 Task: Start in the project ArcticForge the sprint 'Speedy Gonzales', with a duration of 3 weeks. Start in the project ArcticForge the sprint 'Speedy Gonzales', with a duration of 2 weeks. Start in the project ArcticForge the sprint 'Speedy Gonzales', with a duration of 1 week
Action: Mouse moved to (245, 68)
Screenshot: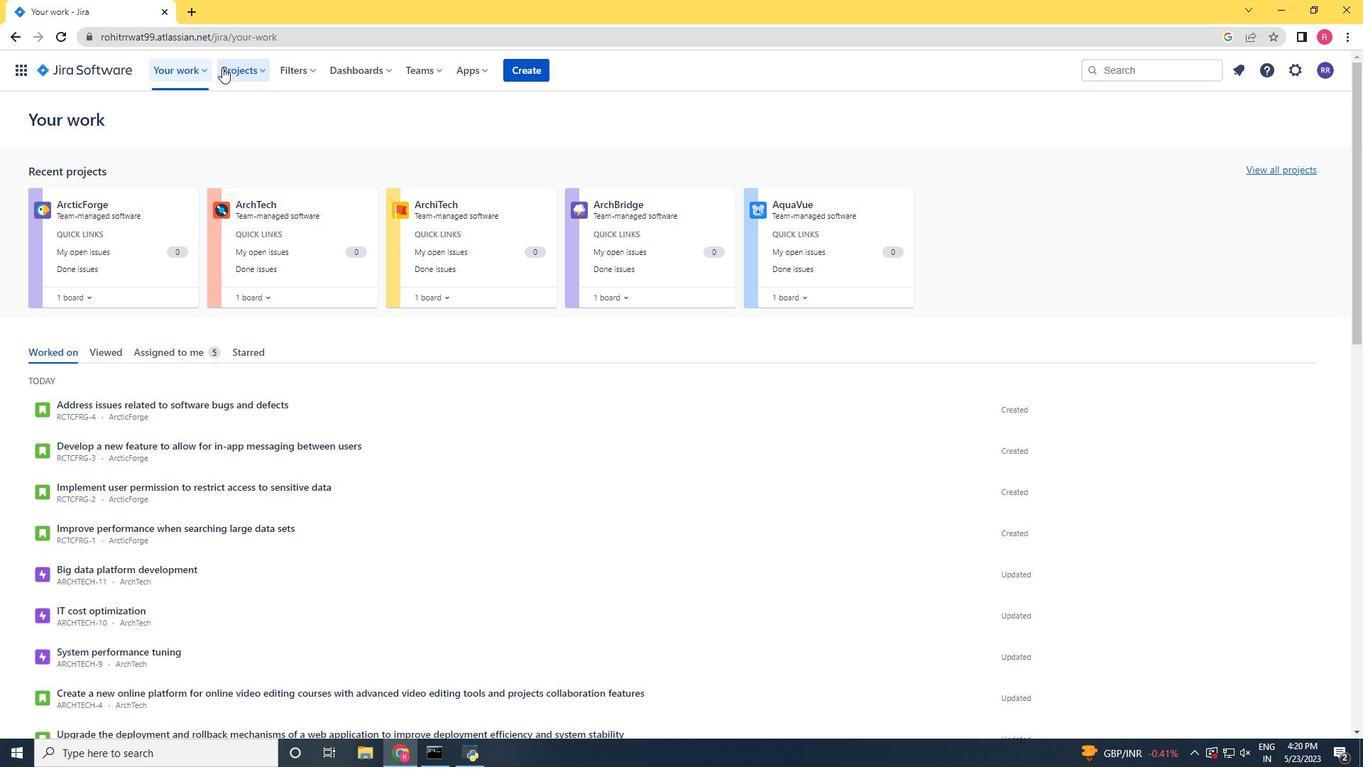 
Action: Mouse pressed left at (245, 68)
Screenshot: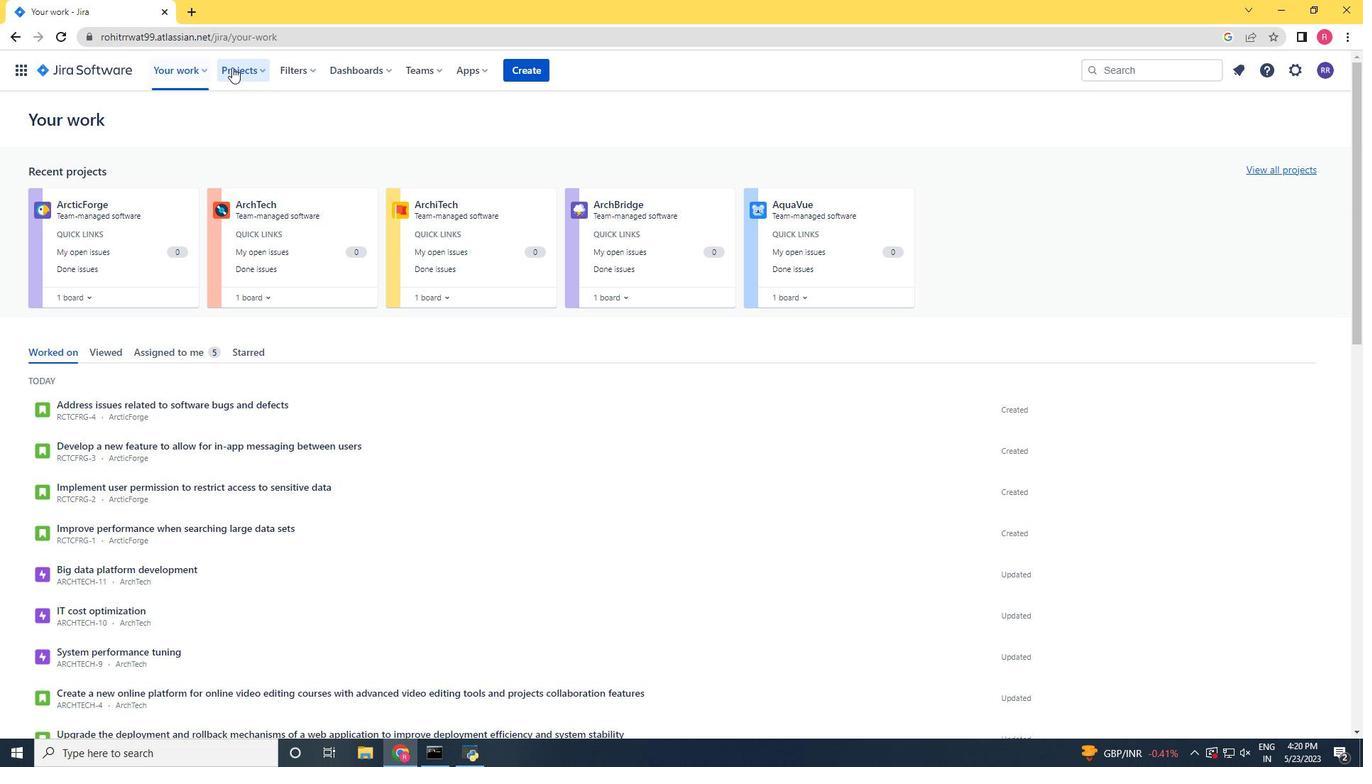 
Action: Mouse moved to (277, 130)
Screenshot: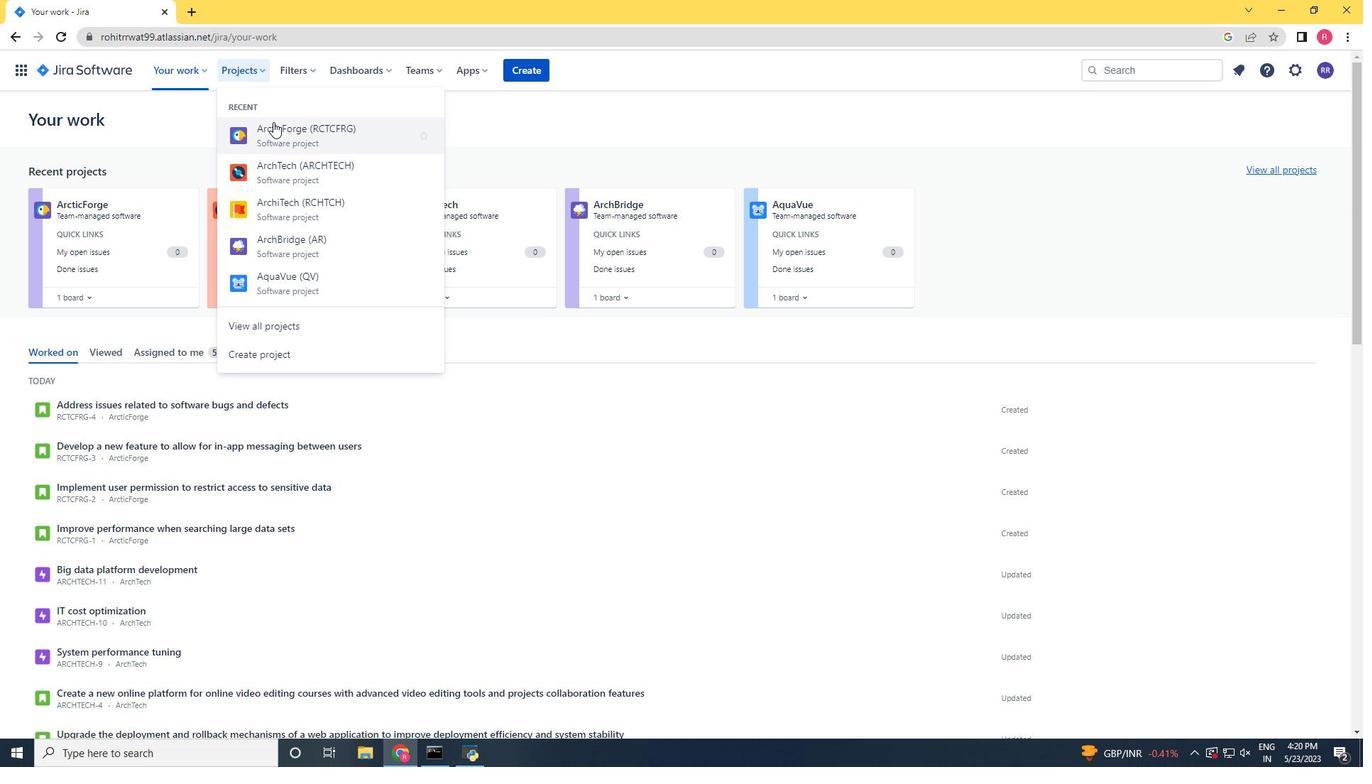 
Action: Mouse pressed left at (277, 130)
Screenshot: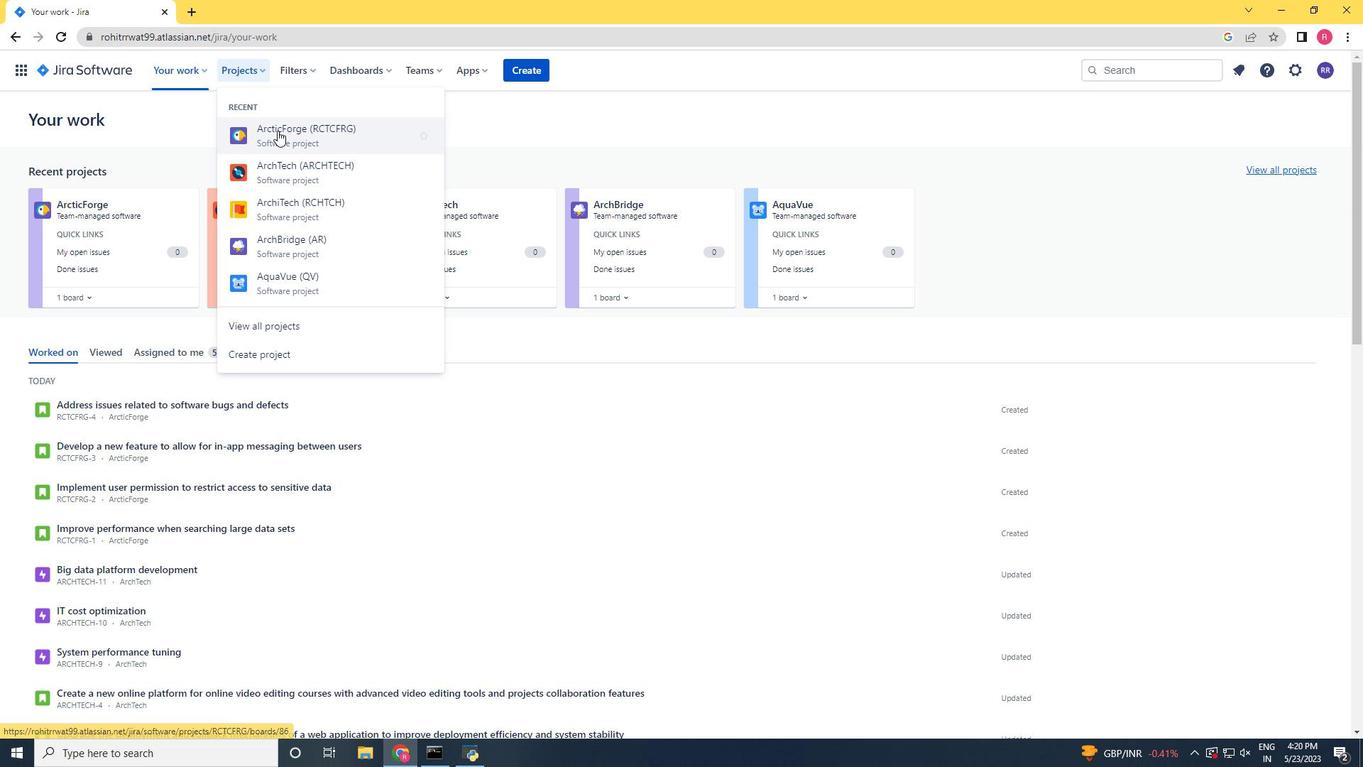 
Action: Mouse moved to (46, 208)
Screenshot: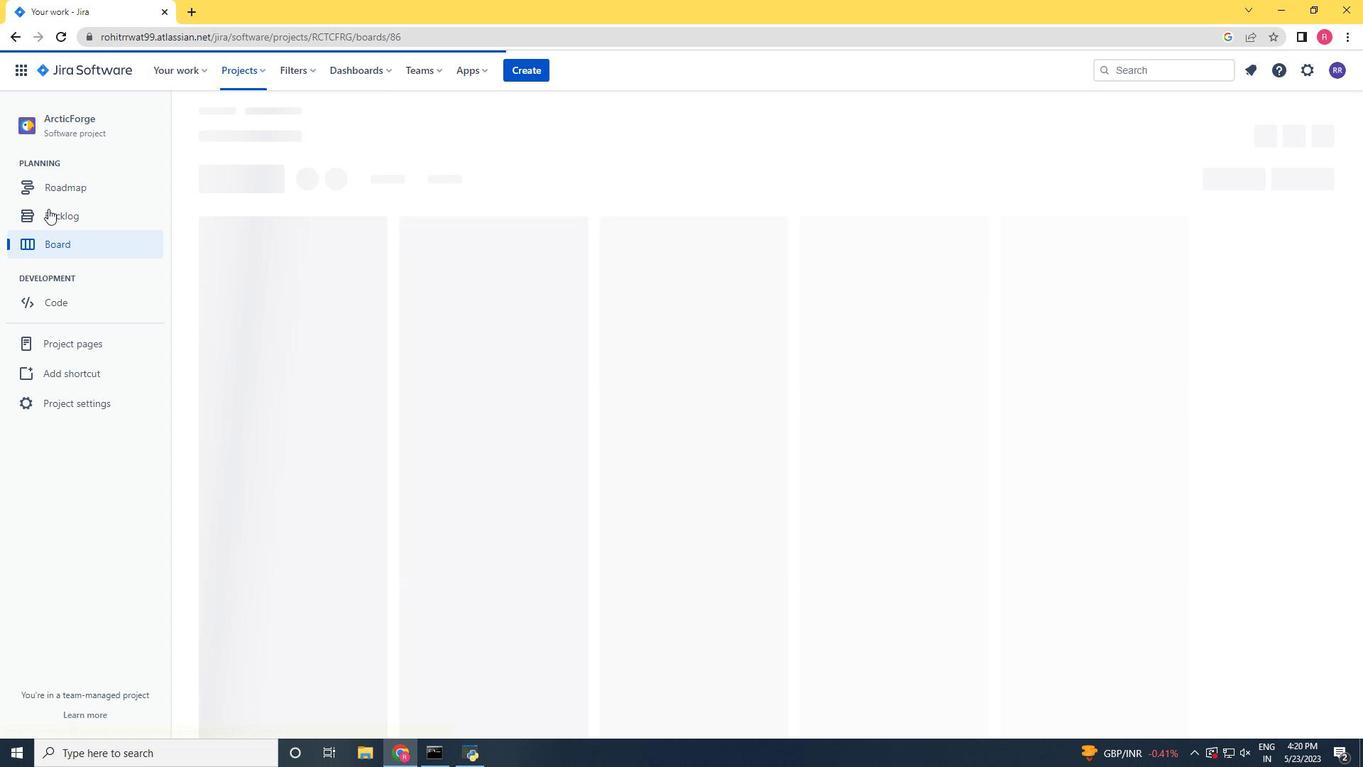 
Action: Mouse pressed left at (46, 208)
Screenshot: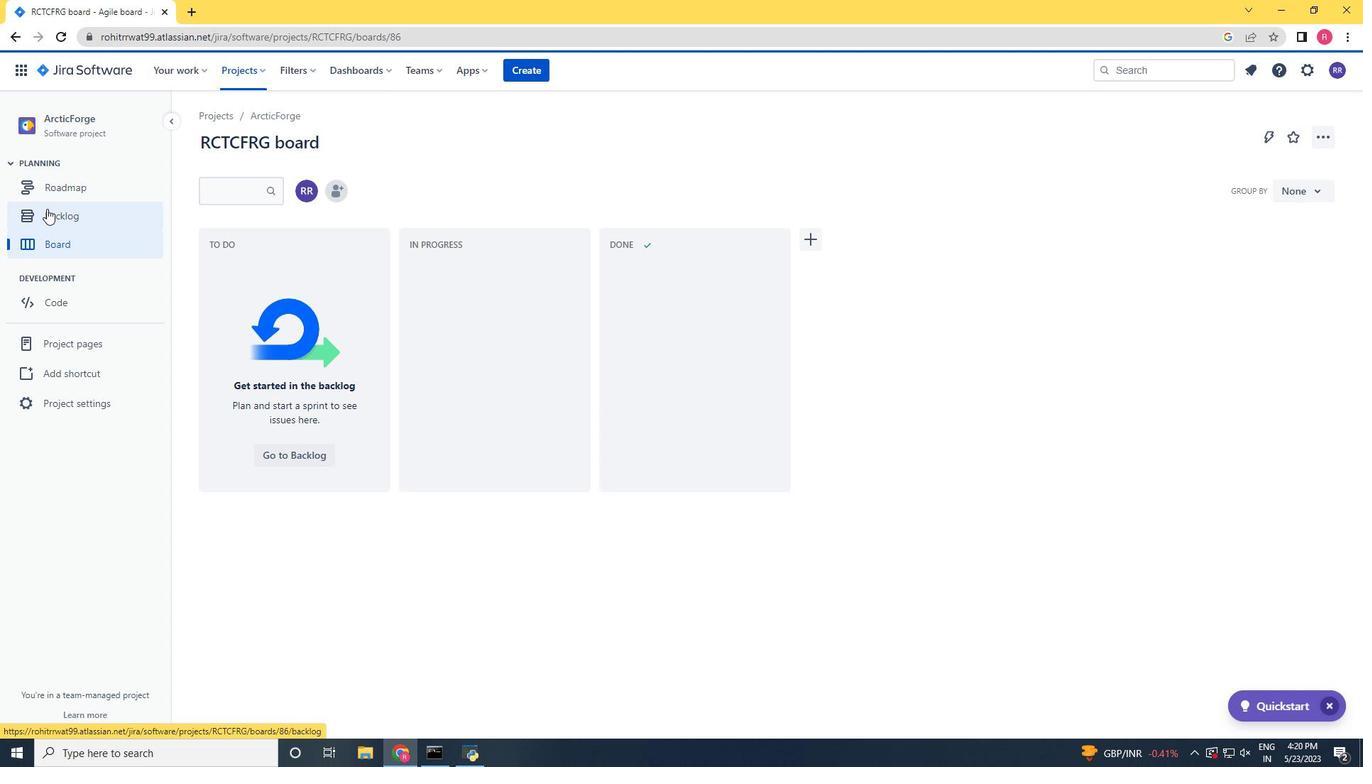 
Action: Mouse moved to (1260, 221)
Screenshot: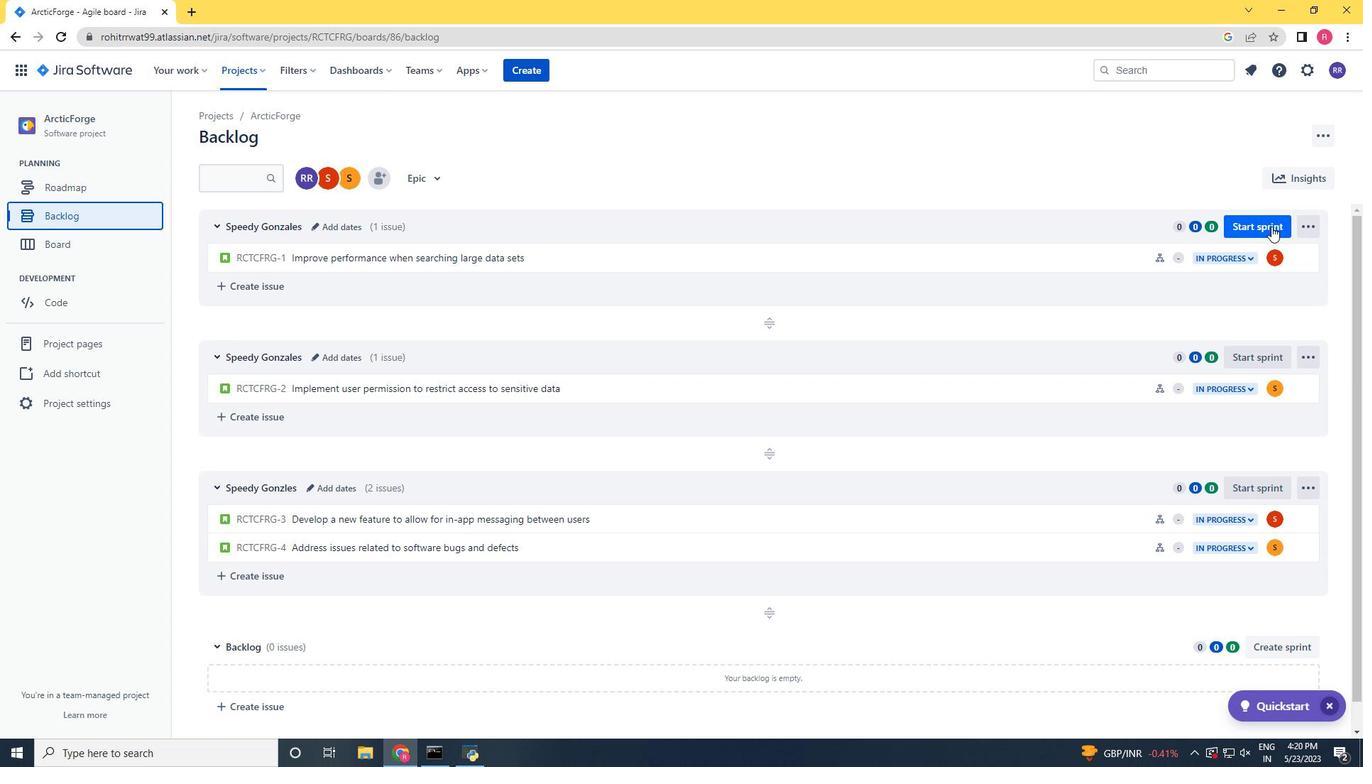 
Action: Mouse pressed left at (1260, 221)
Screenshot: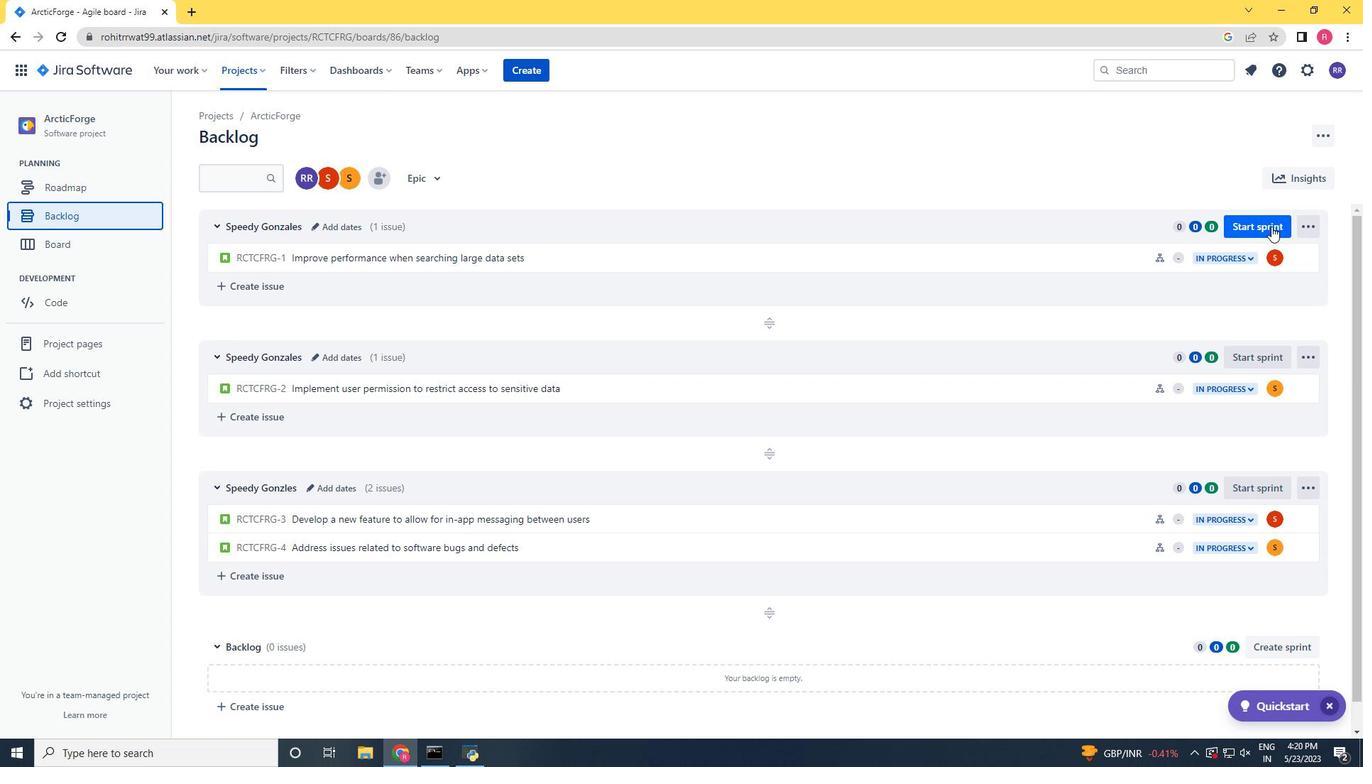 
Action: Mouse moved to (588, 240)
Screenshot: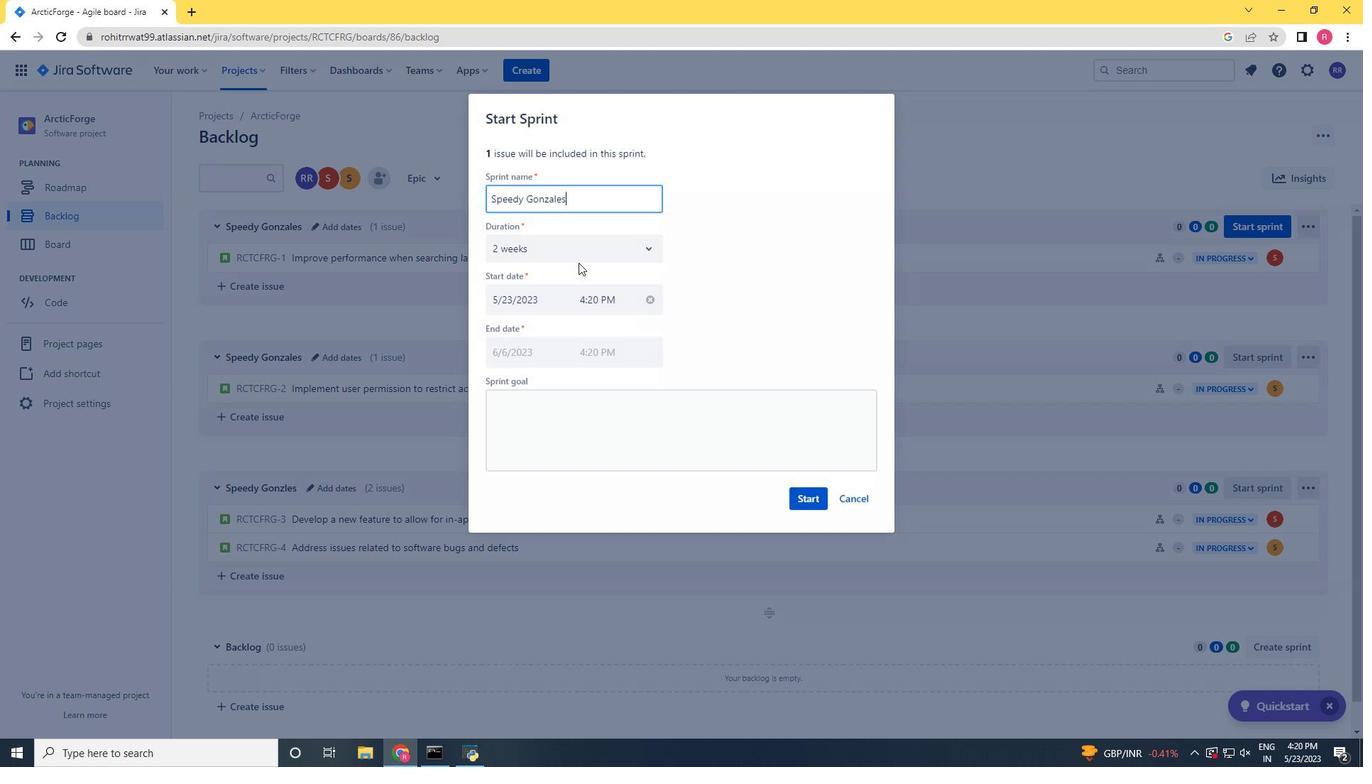 
Action: Mouse pressed left at (588, 240)
Screenshot: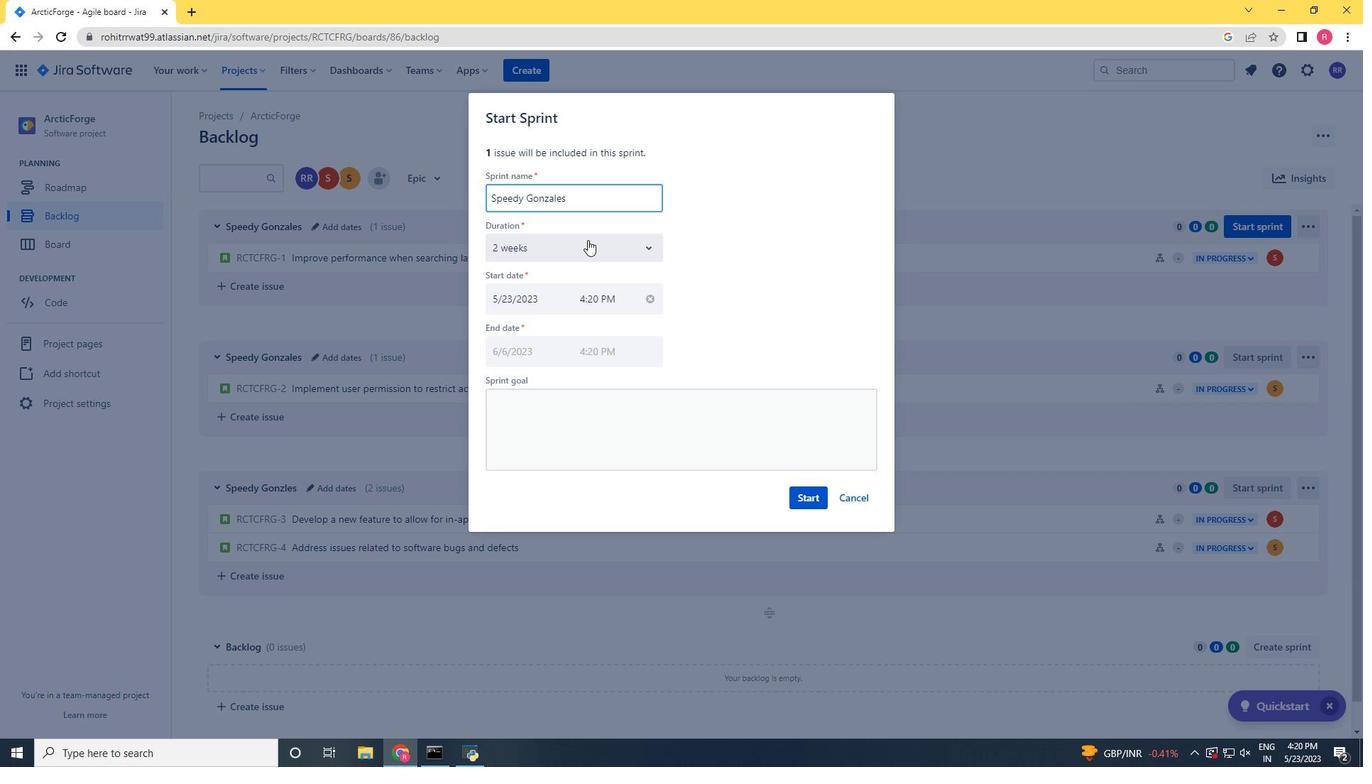 
Action: Mouse moved to (549, 329)
Screenshot: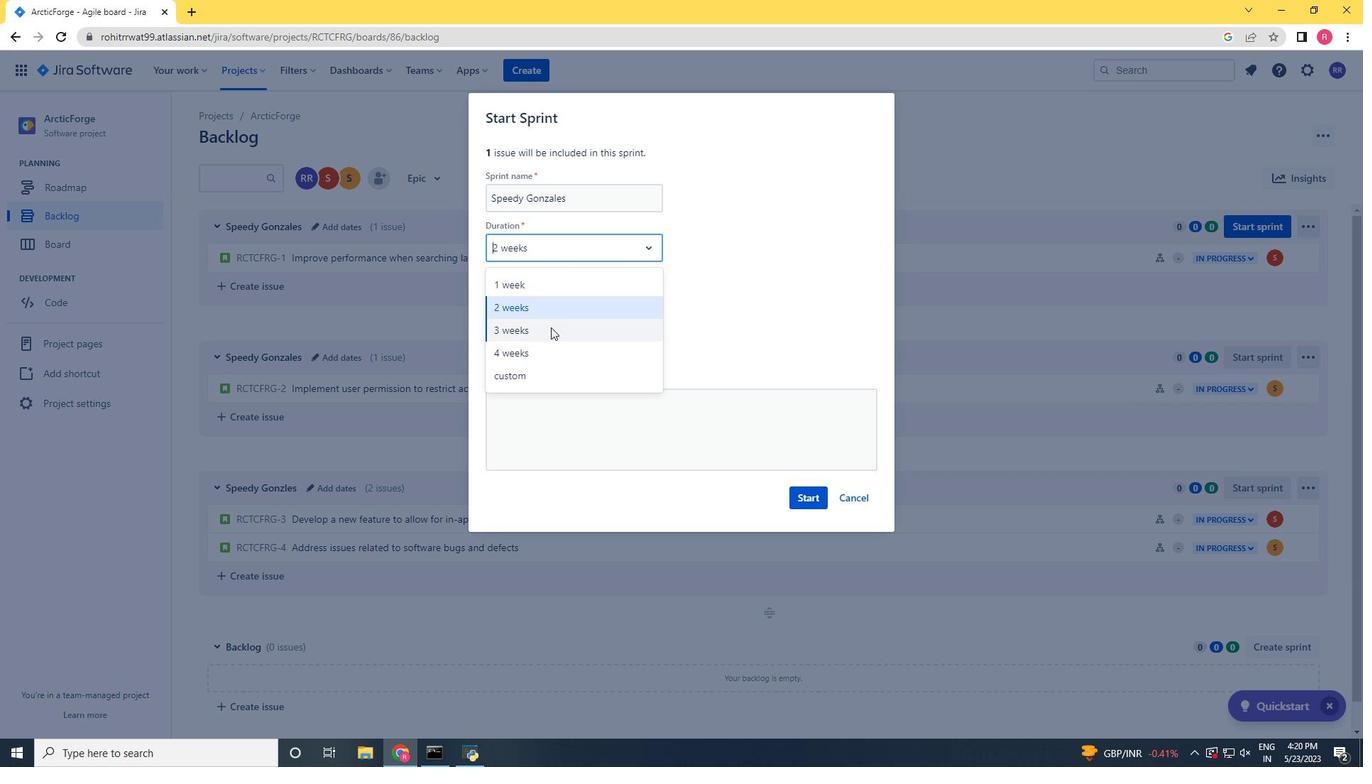 
Action: Mouse pressed left at (549, 329)
Screenshot: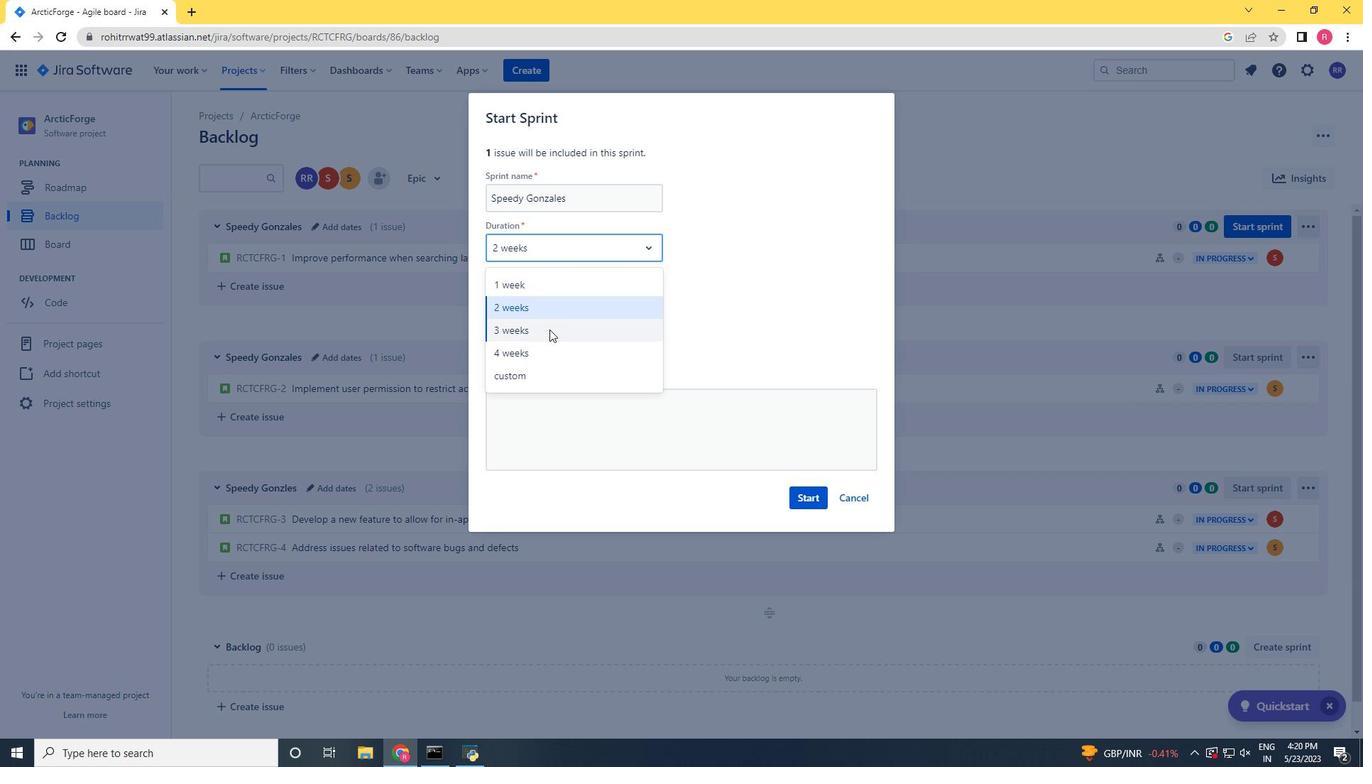 
Action: Mouse moved to (815, 493)
Screenshot: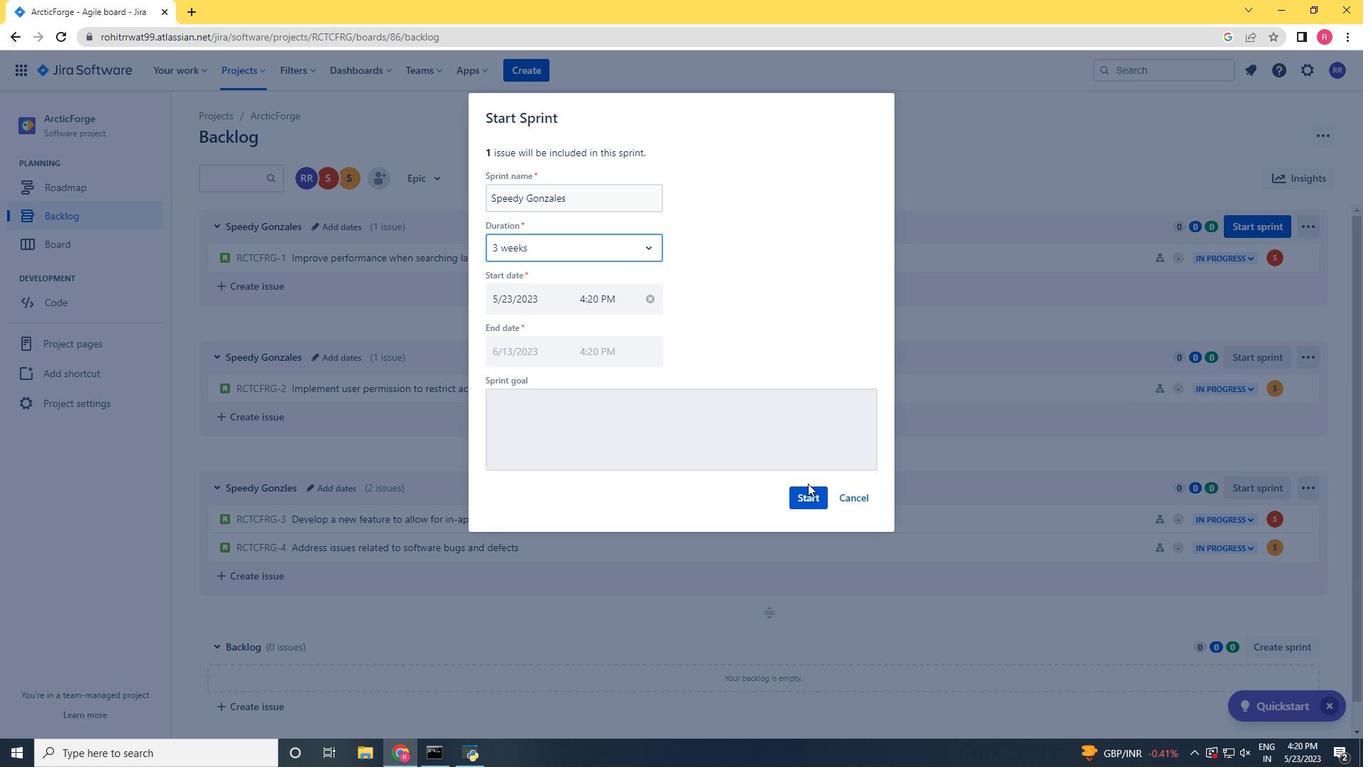 
Action: Mouse pressed left at (815, 493)
Screenshot: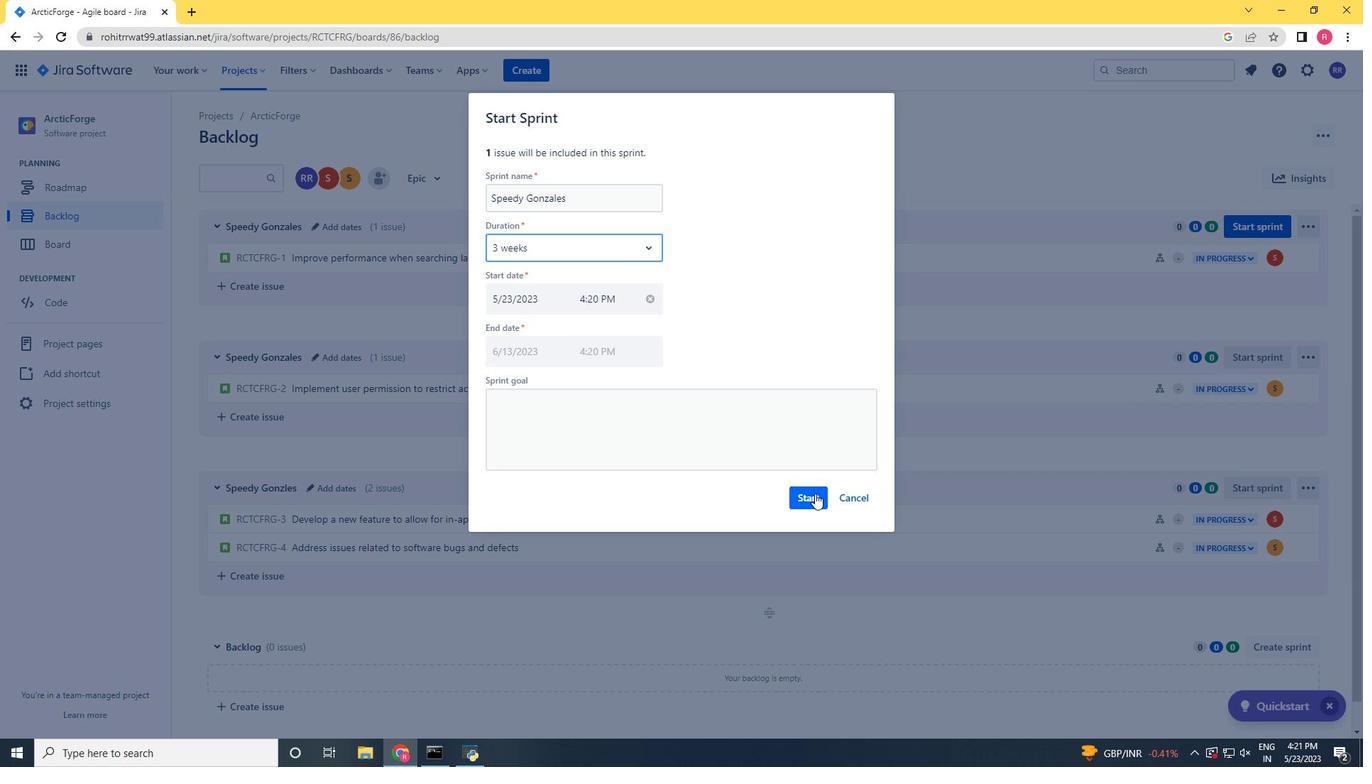 
Action: Mouse moved to (84, 214)
Screenshot: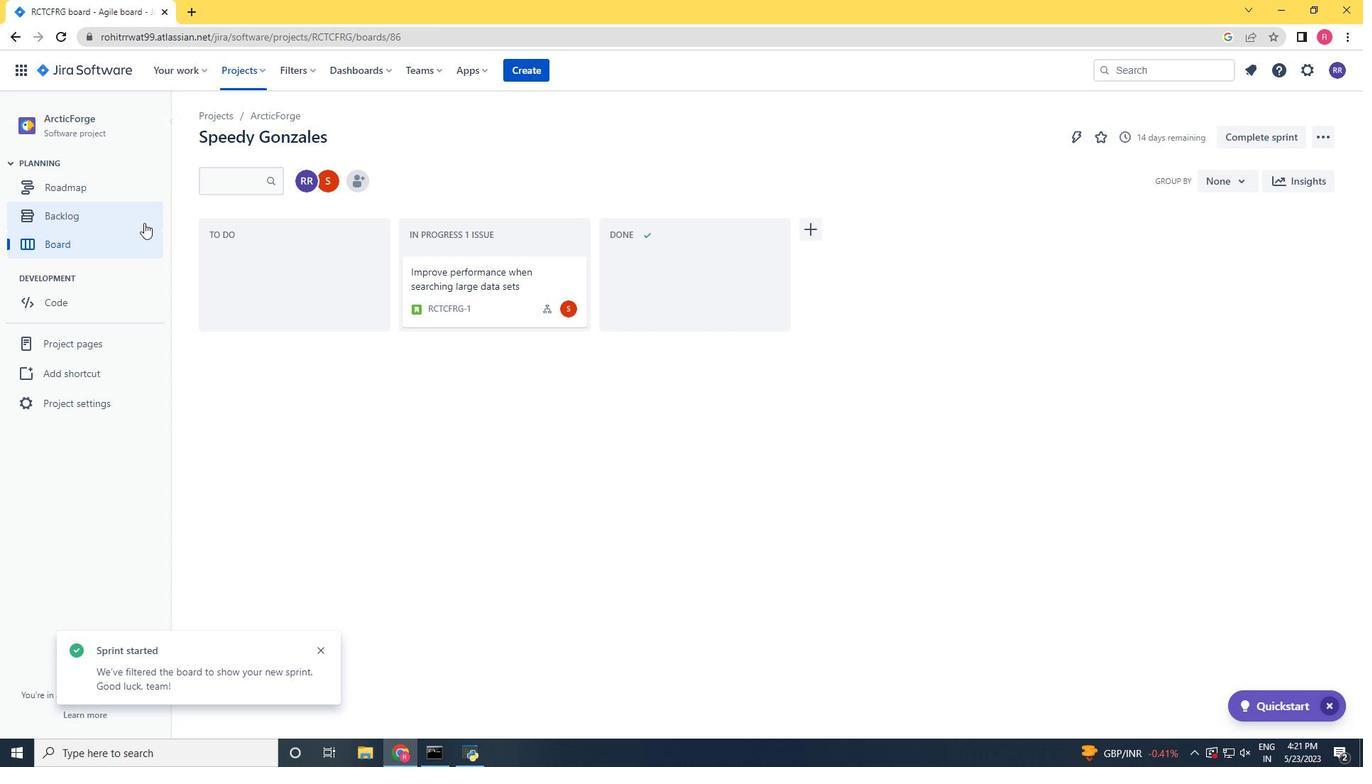 
Action: Mouse pressed left at (84, 214)
Screenshot: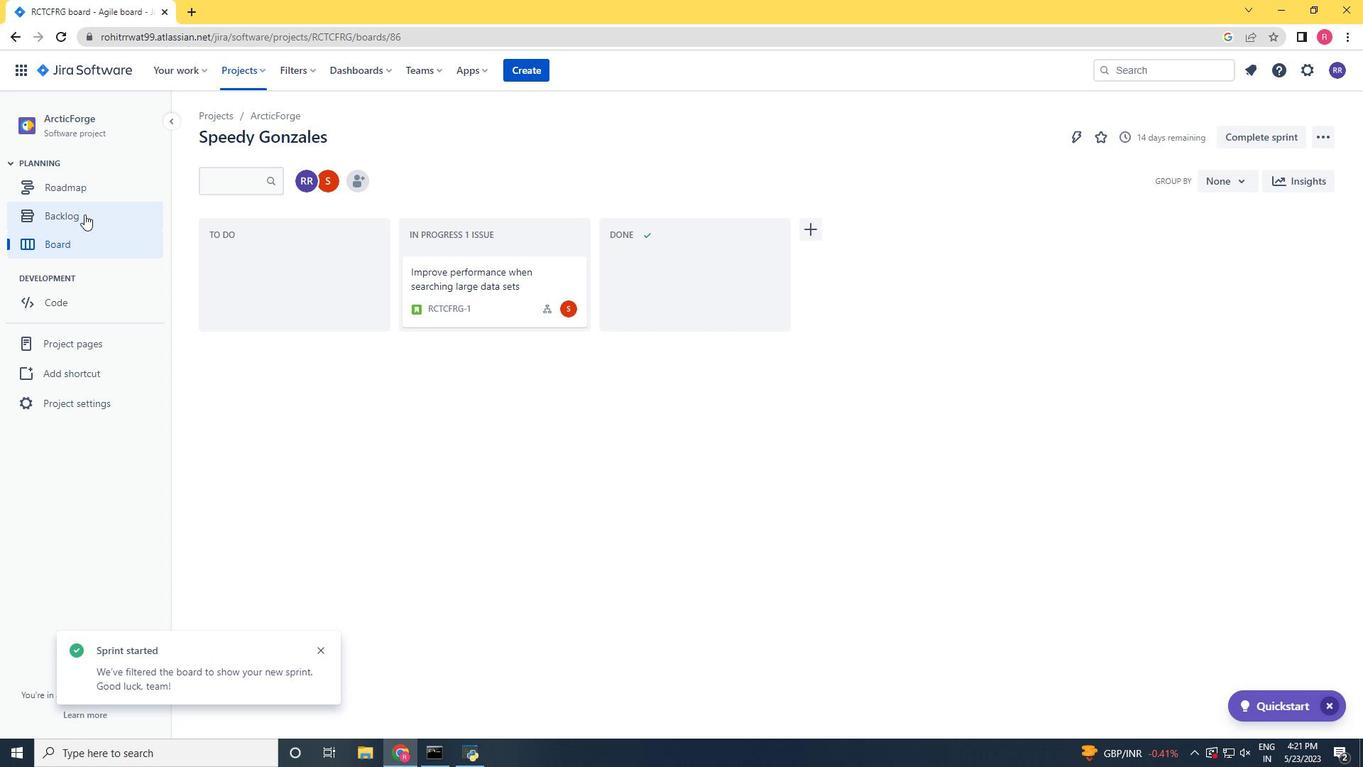 
Action: Mouse moved to (1238, 348)
Screenshot: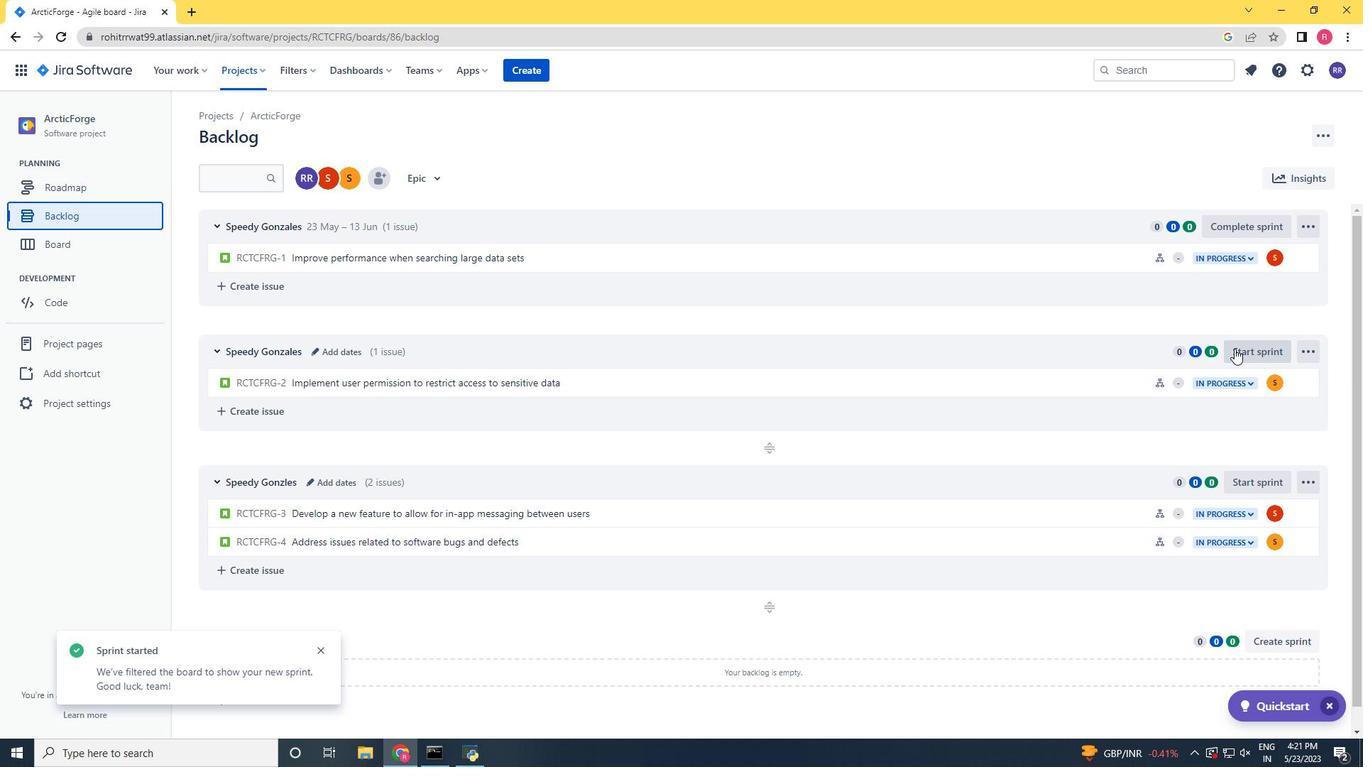 
Action: Mouse pressed left at (1238, 348)
Screenshot: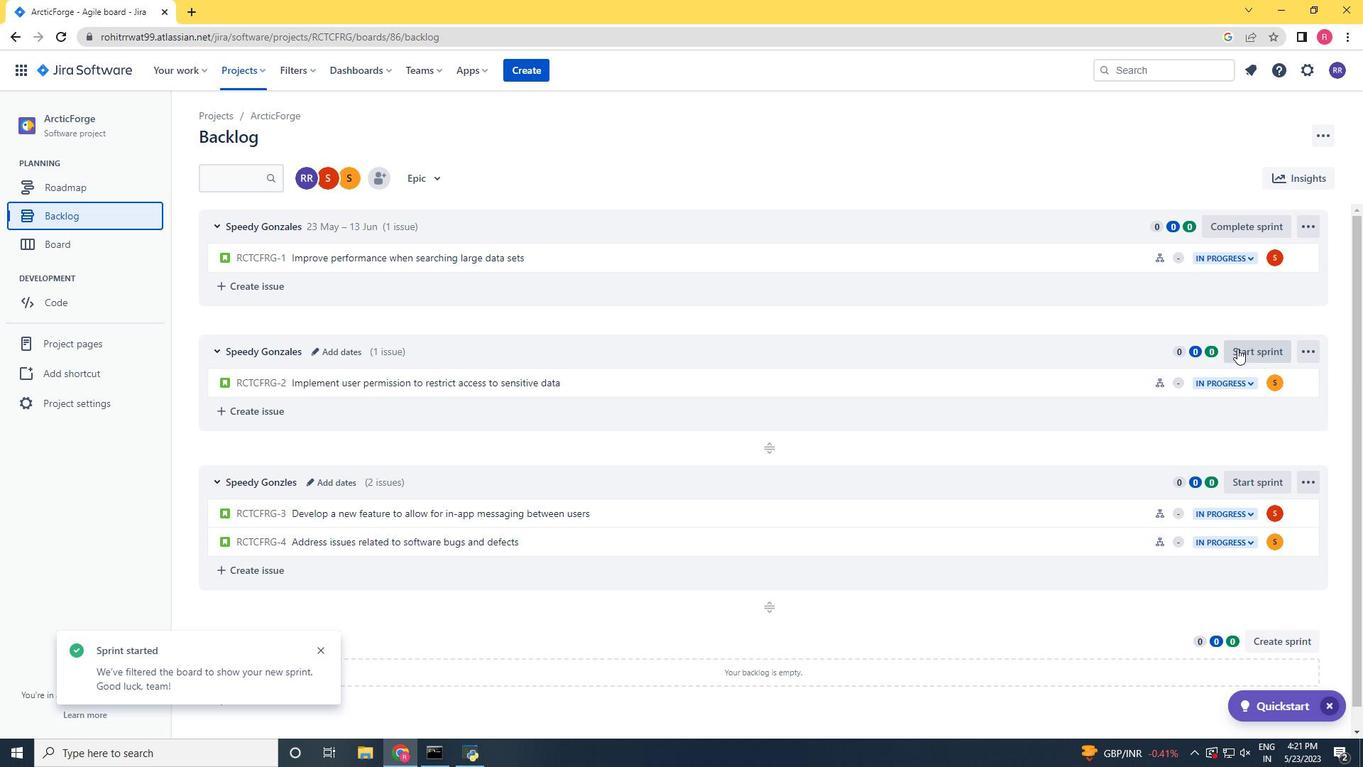 
Action: Mouse moved to (571, 242)
Screenshot: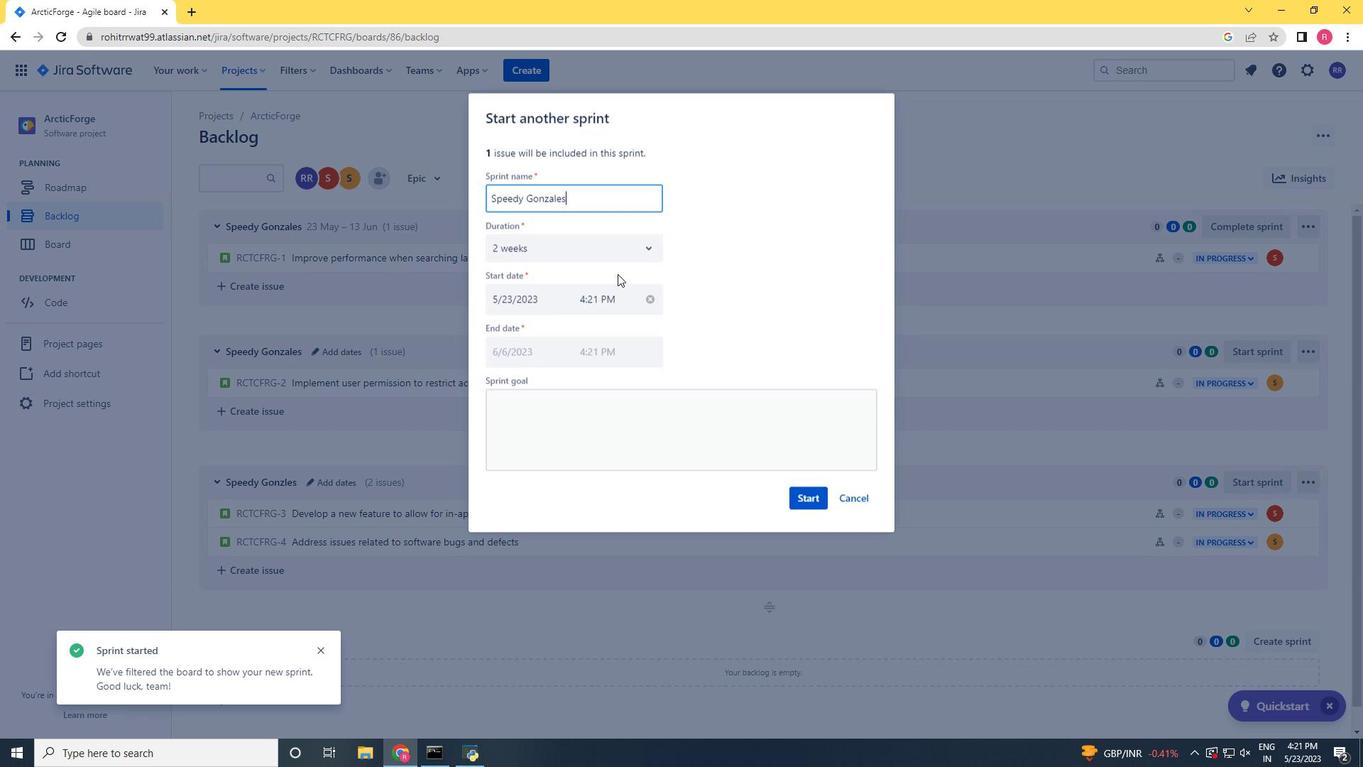 
Action: Mouse pressed left at (571, 242)
Screenshot: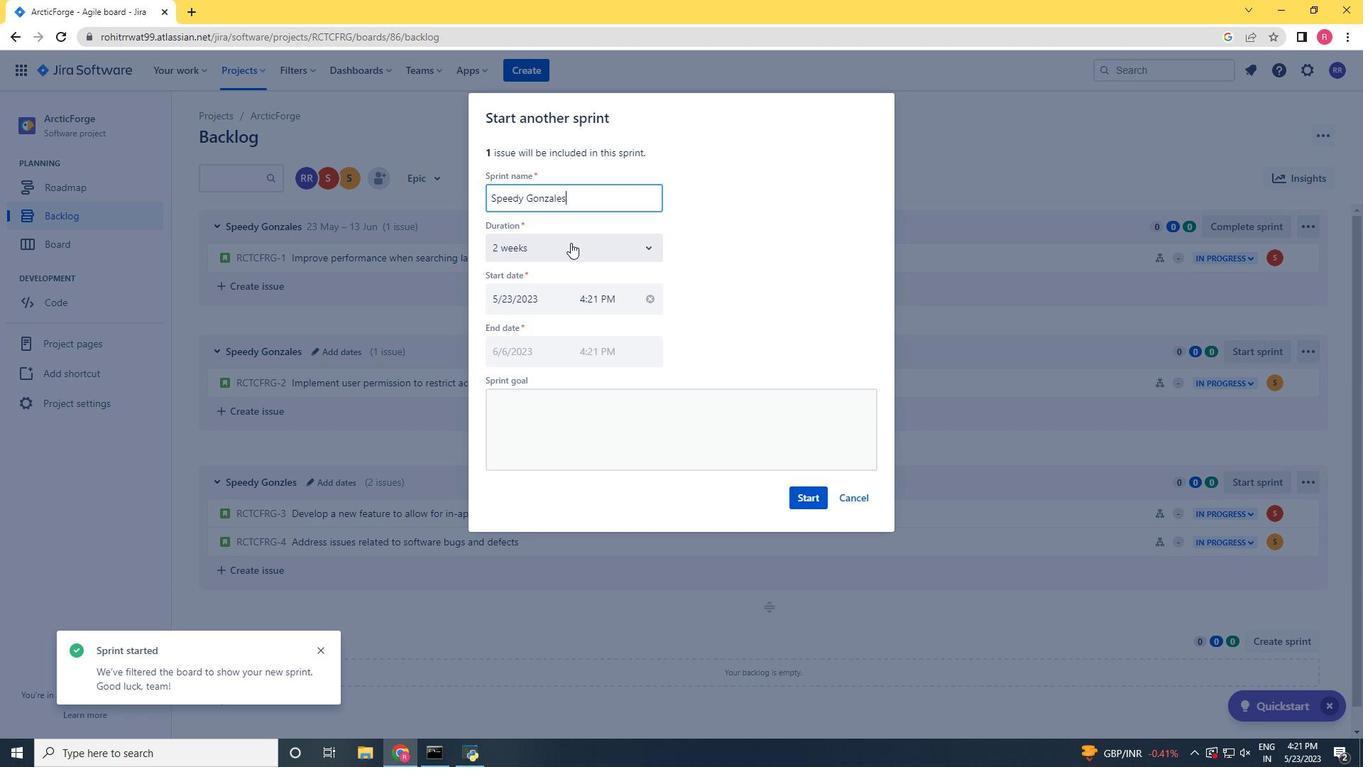 
Action: Mouse moved to (564, 311)
Screenshot: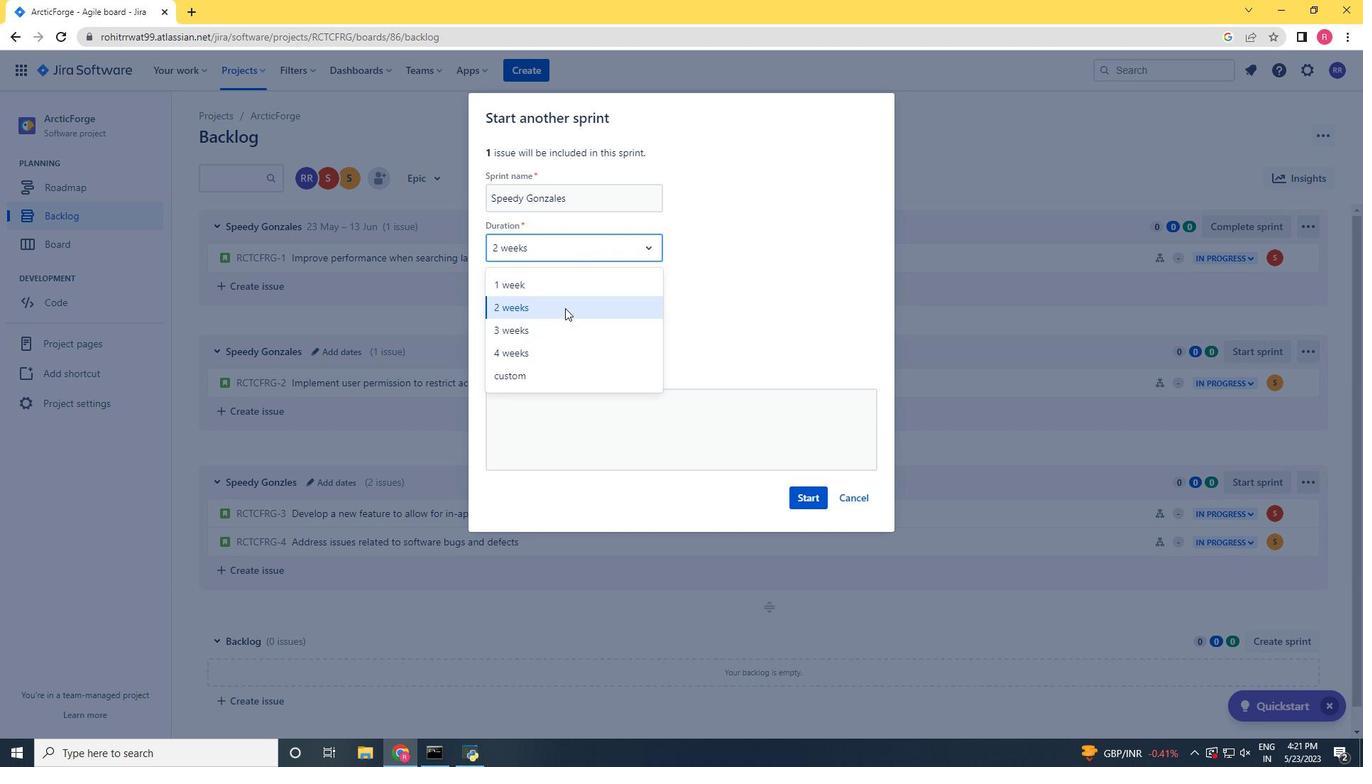 
Action: Mouse pressed left at (564, 311)
Screenshot: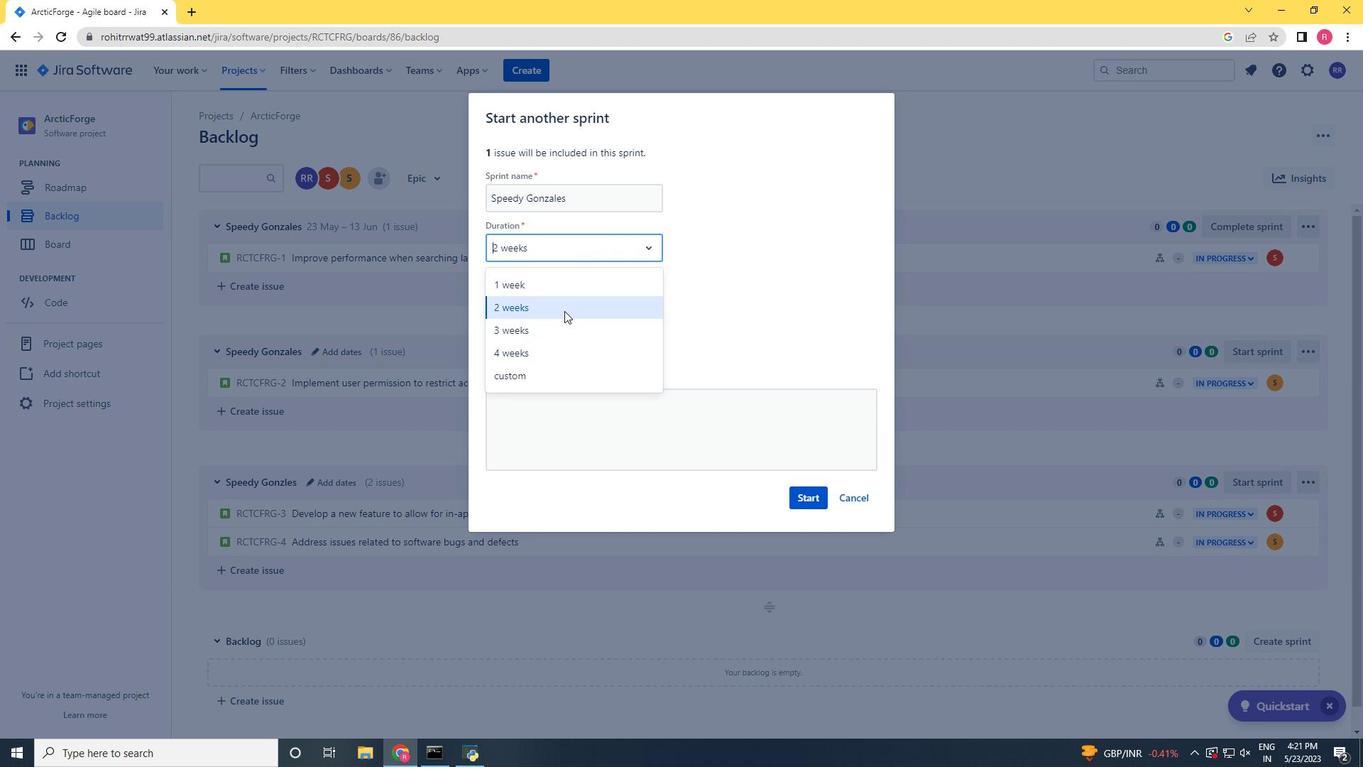 
Action: Mouse moved to (813, 496)
Screenshot: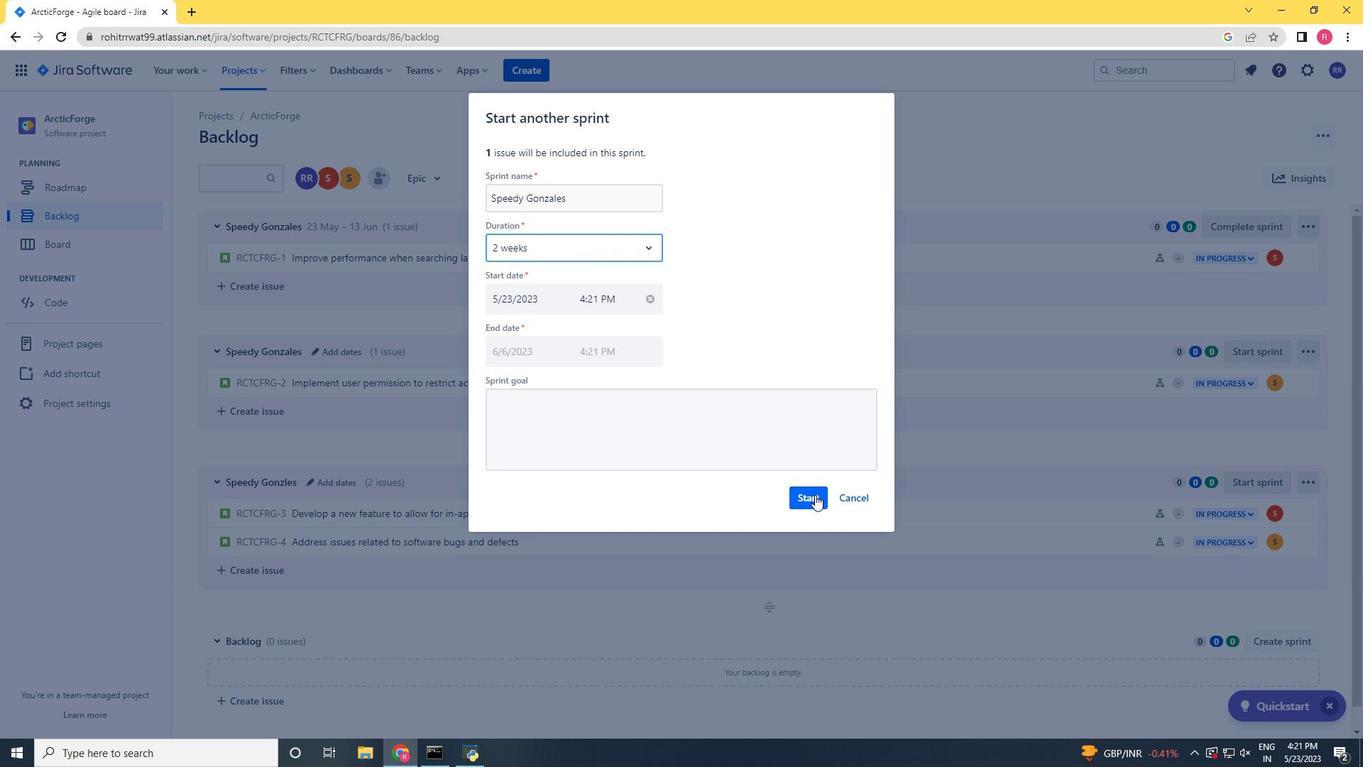 
Action: Mouse pressed left at (813, 496)
Screenshot: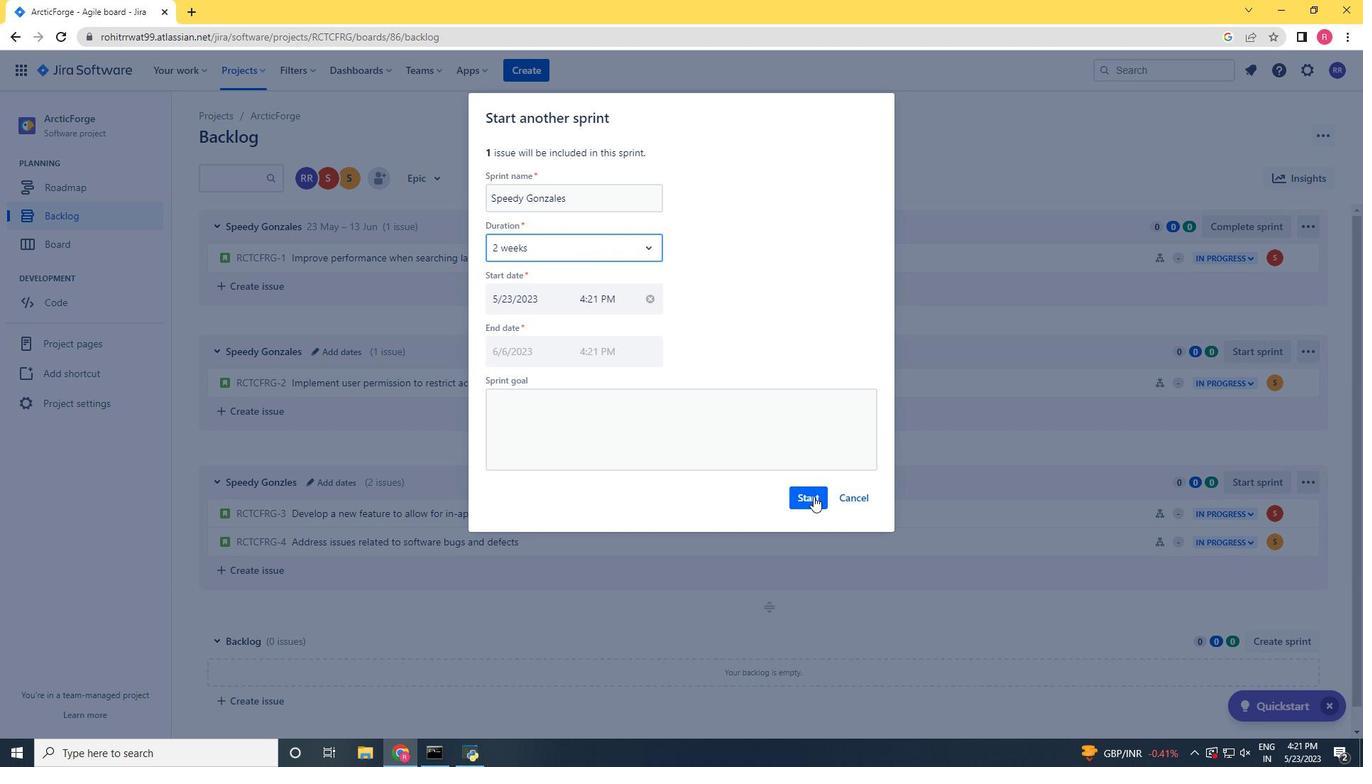 
Action: Mouse moved to (80, 221)
Screenshot: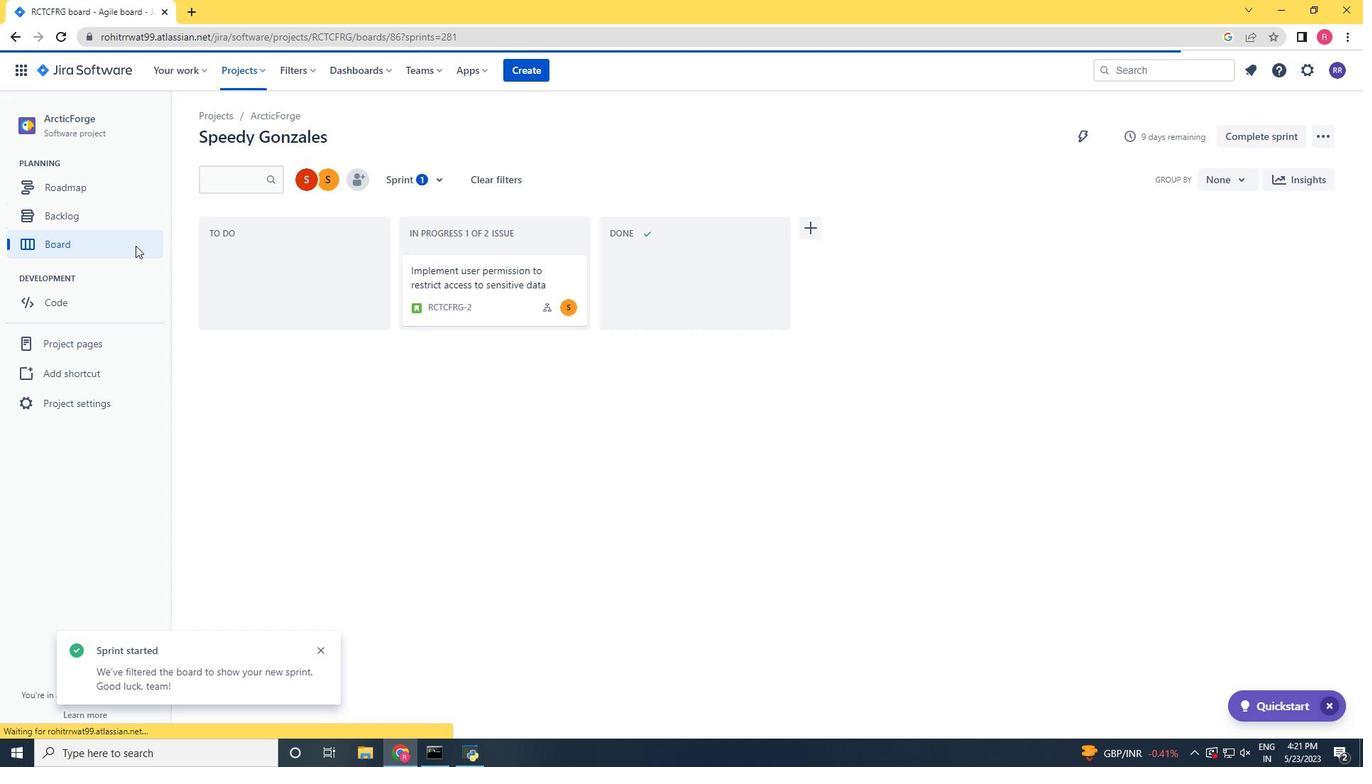 
Action: Mouse pressed left at (80, 221)
Screenshot: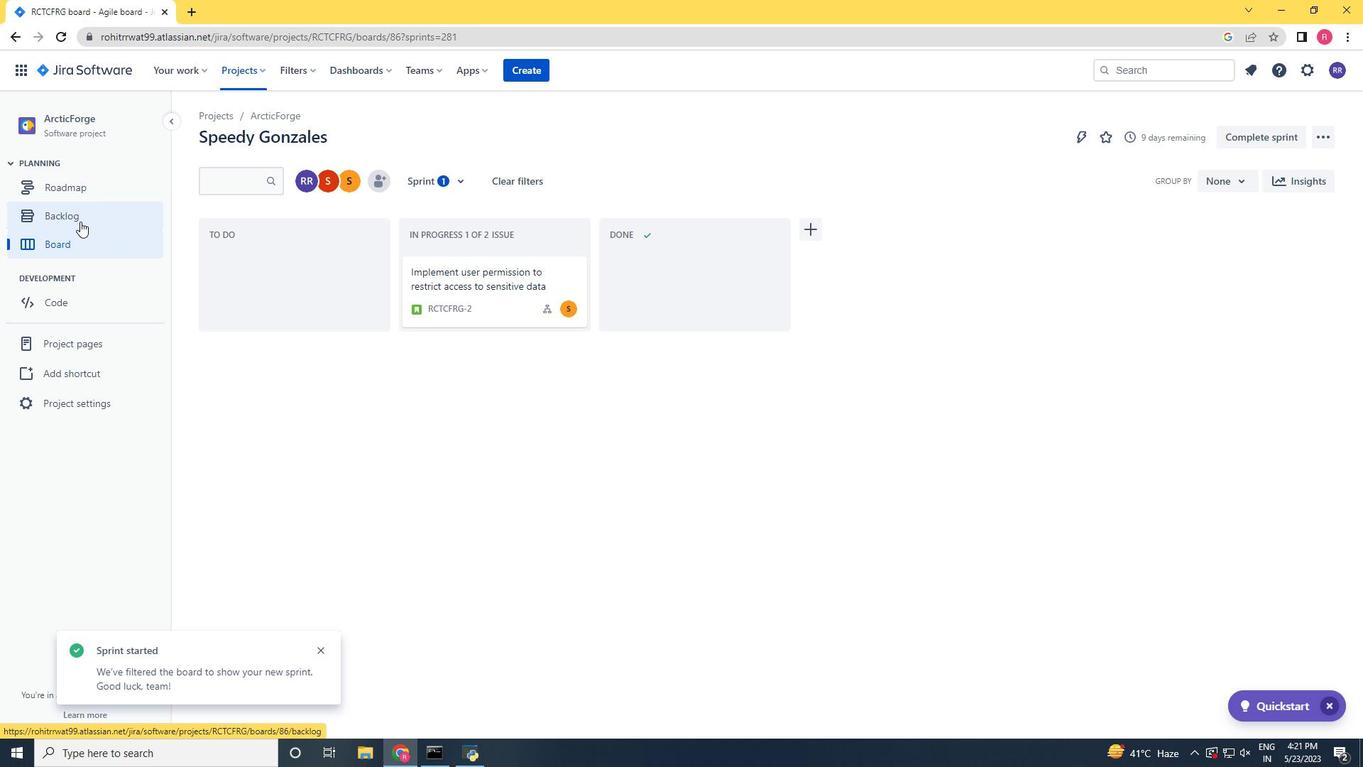 
Action: Mouse moved to (967, 401)
Screenshot: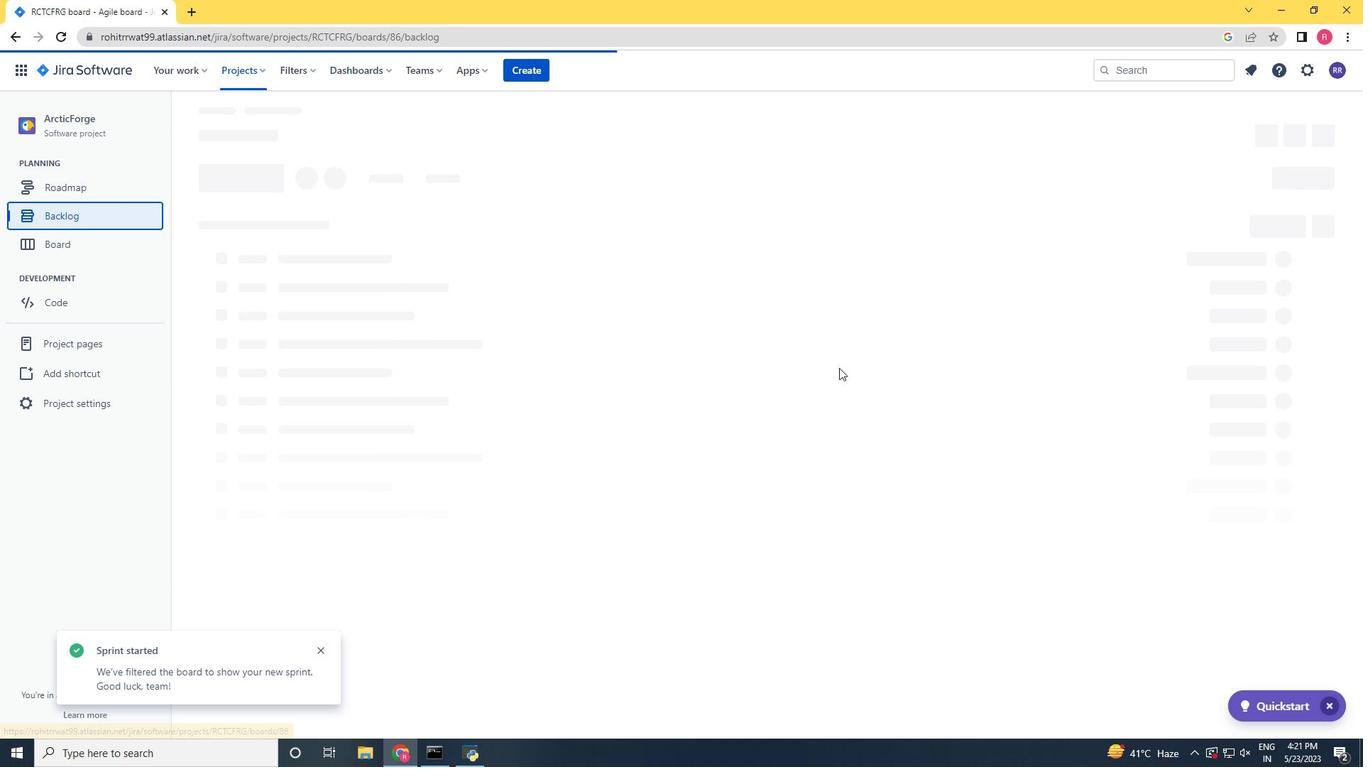 
Action: Mouse scrolled (967, 401) with delta (0, 0)
Screenshot: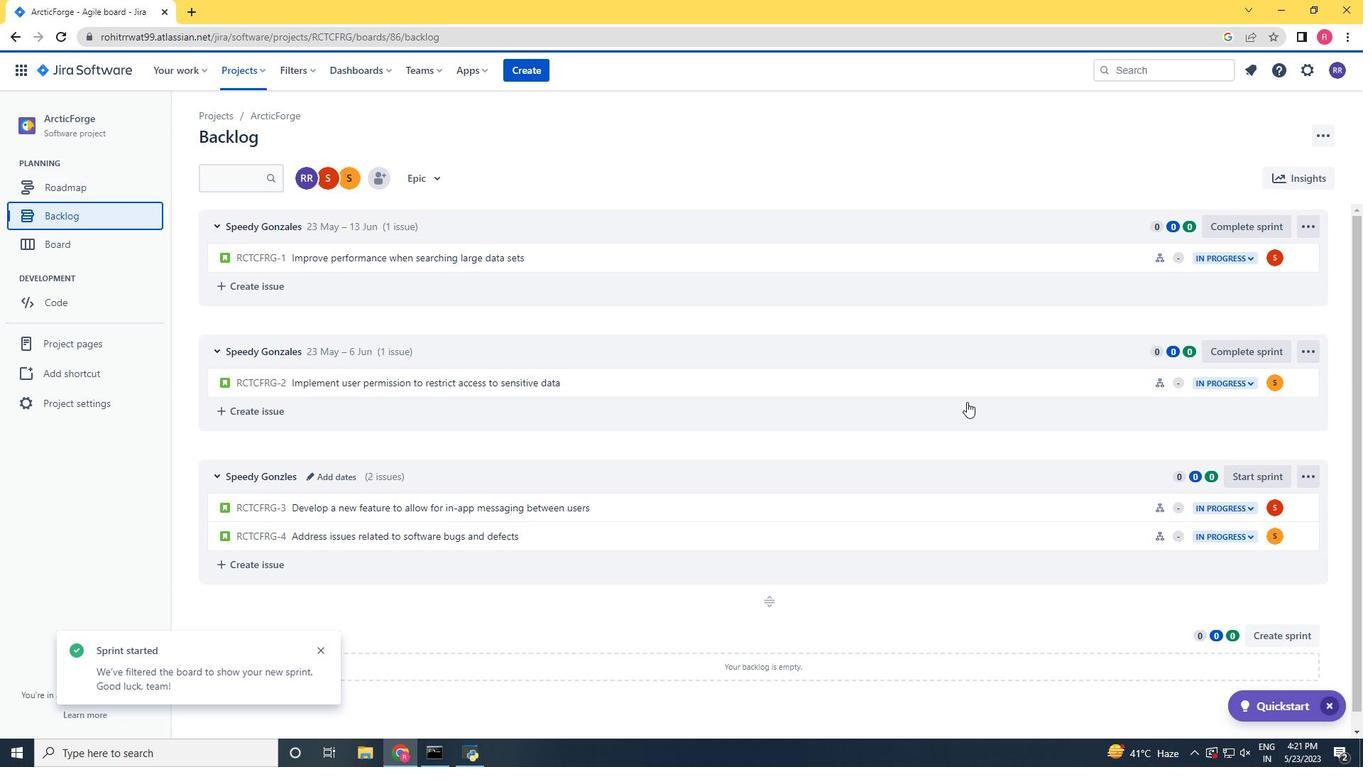
Action: Mouse scrolled (967, 401) with delta (0, 0)
Screenshot: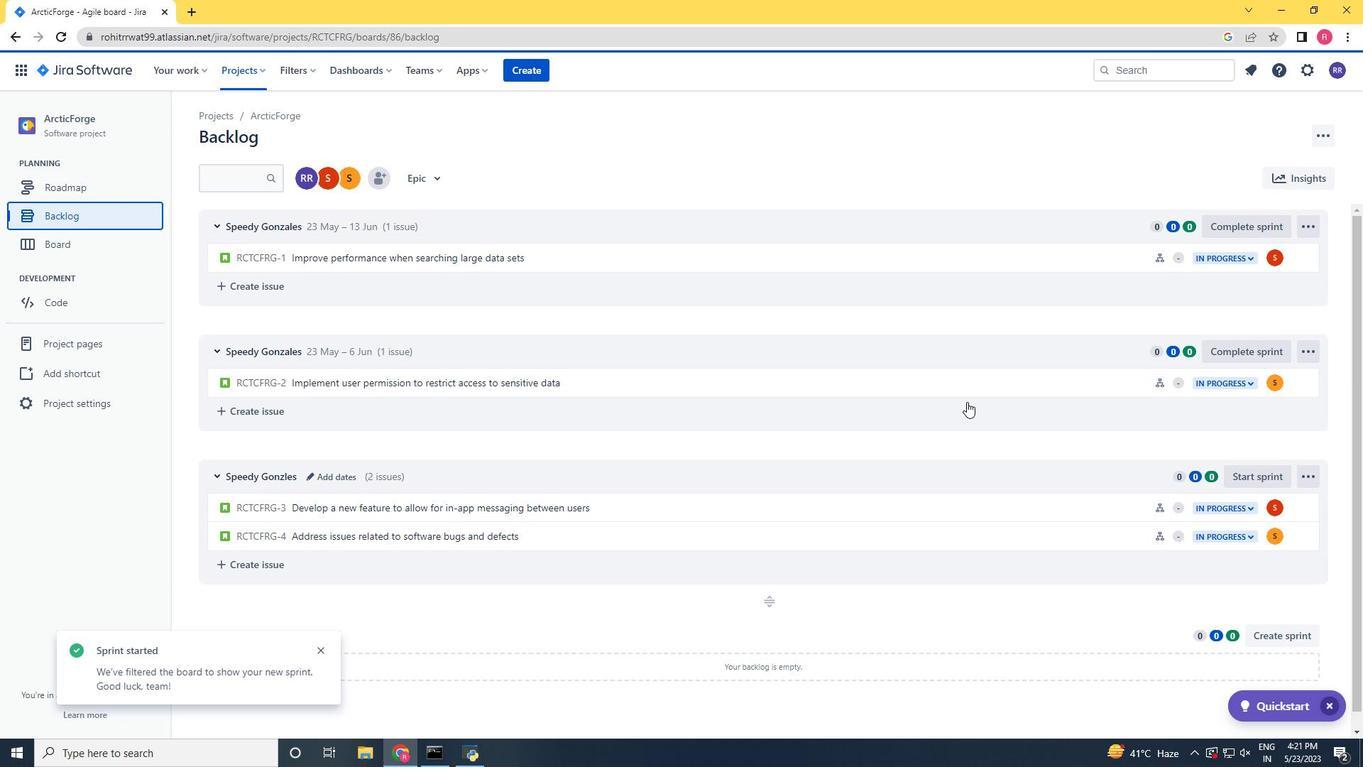 
Action: Mouse scrolled (967, 401) with delta (0, 0)
Screenshot: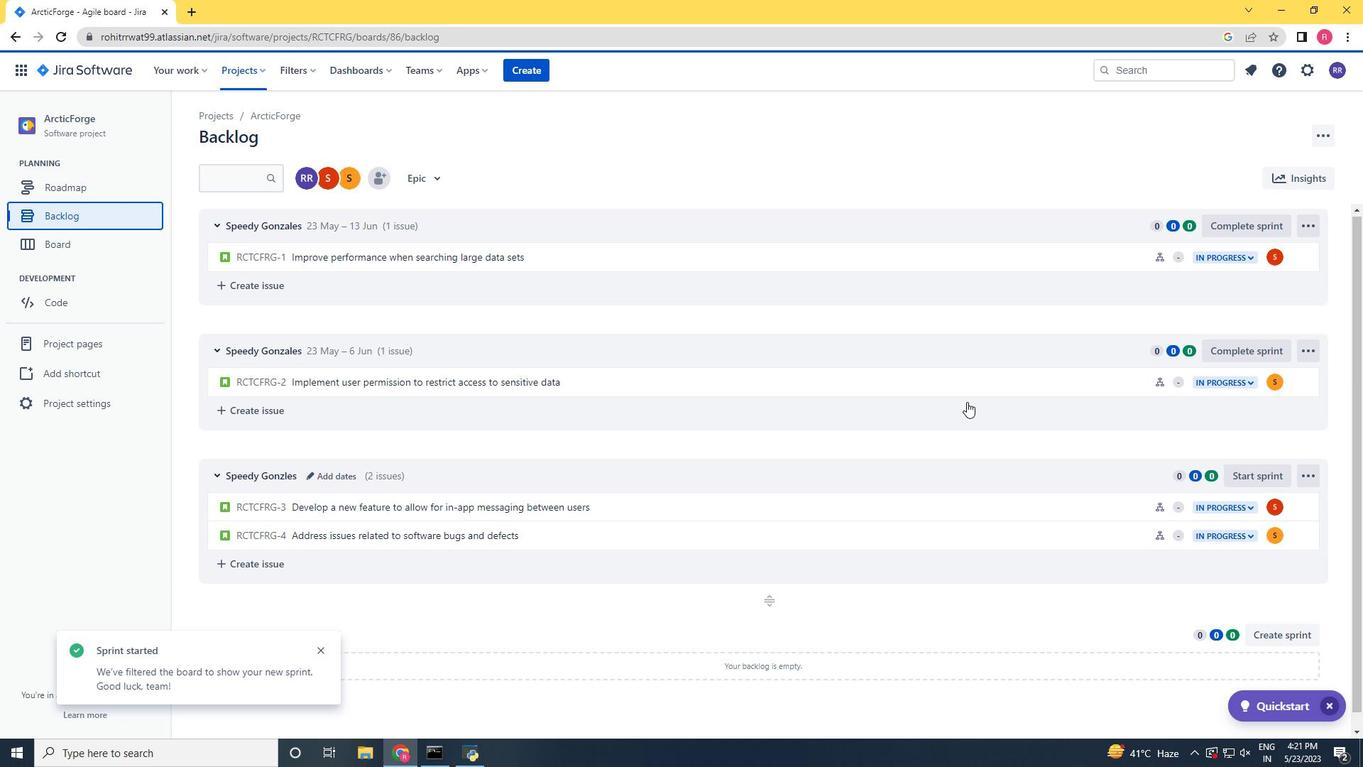
Action: Mouse moved to (1240, 453)
Screenshot: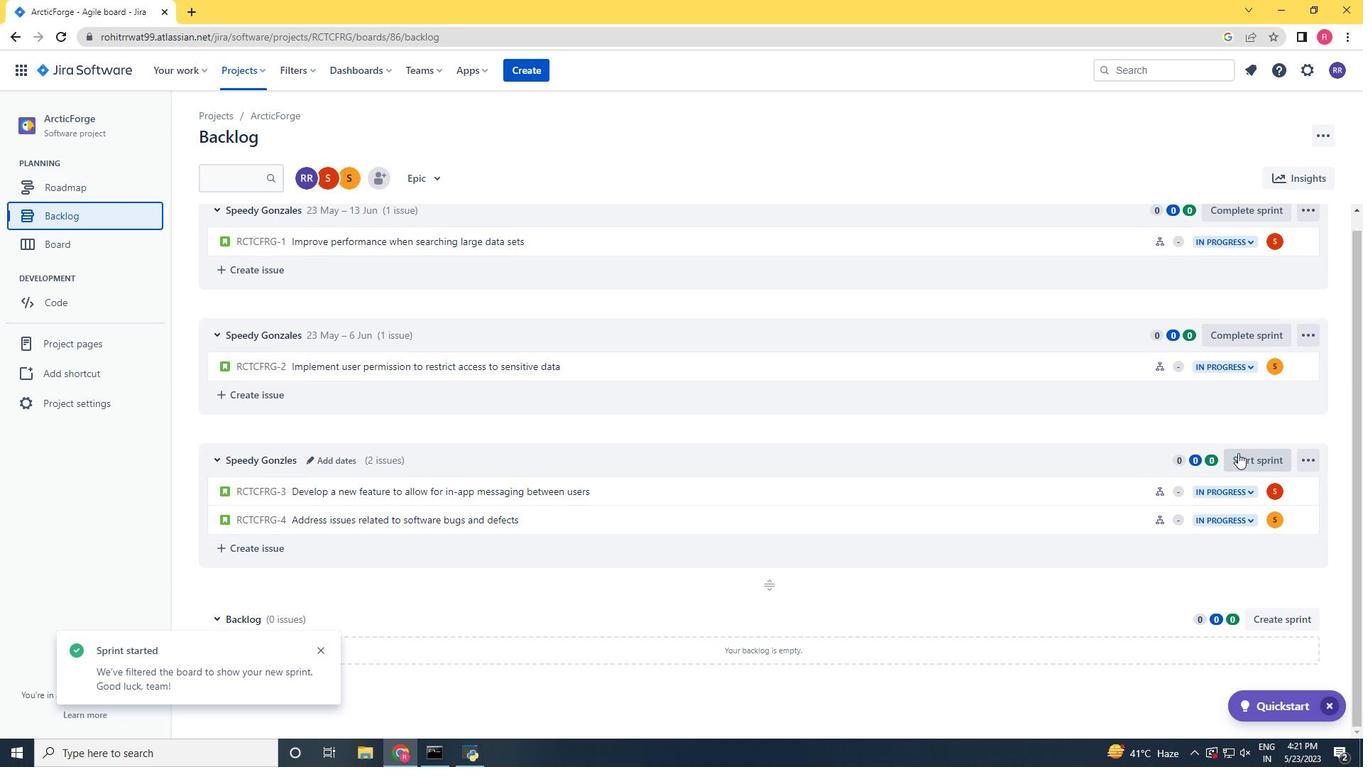 
Action: Mouse pressed left at (1240, 453)
Screenshot: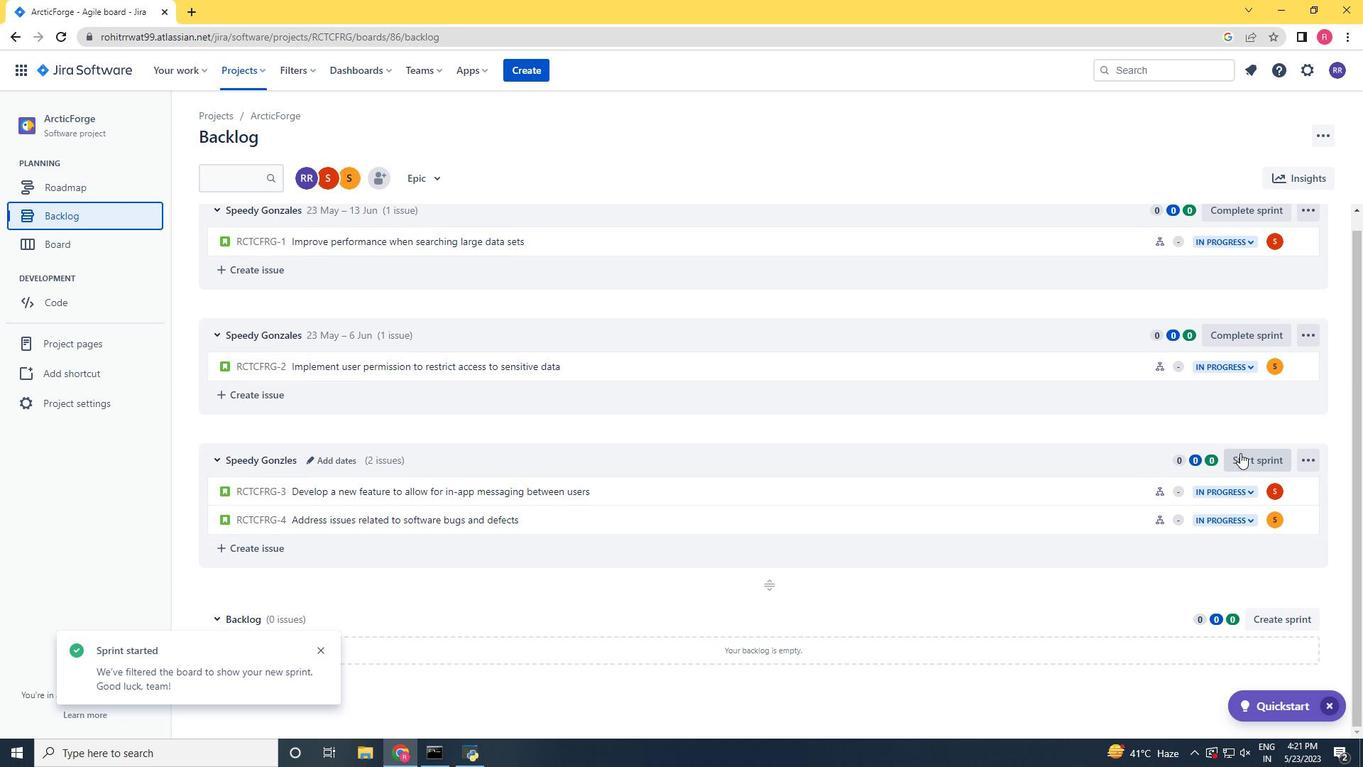 
Action: Mouse moved to (574, 199)
Screenshot: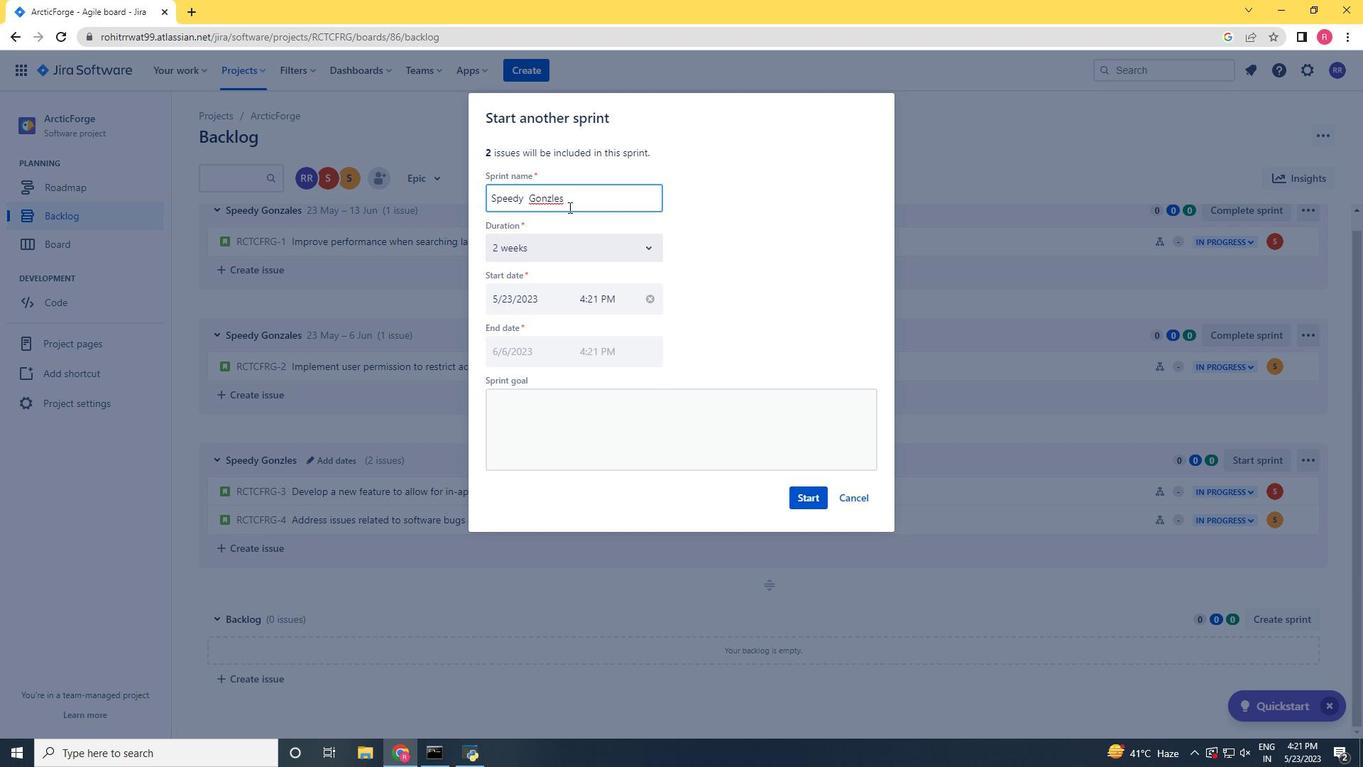 
Action: Mouse pressed left at (574, 199)
Screenshot: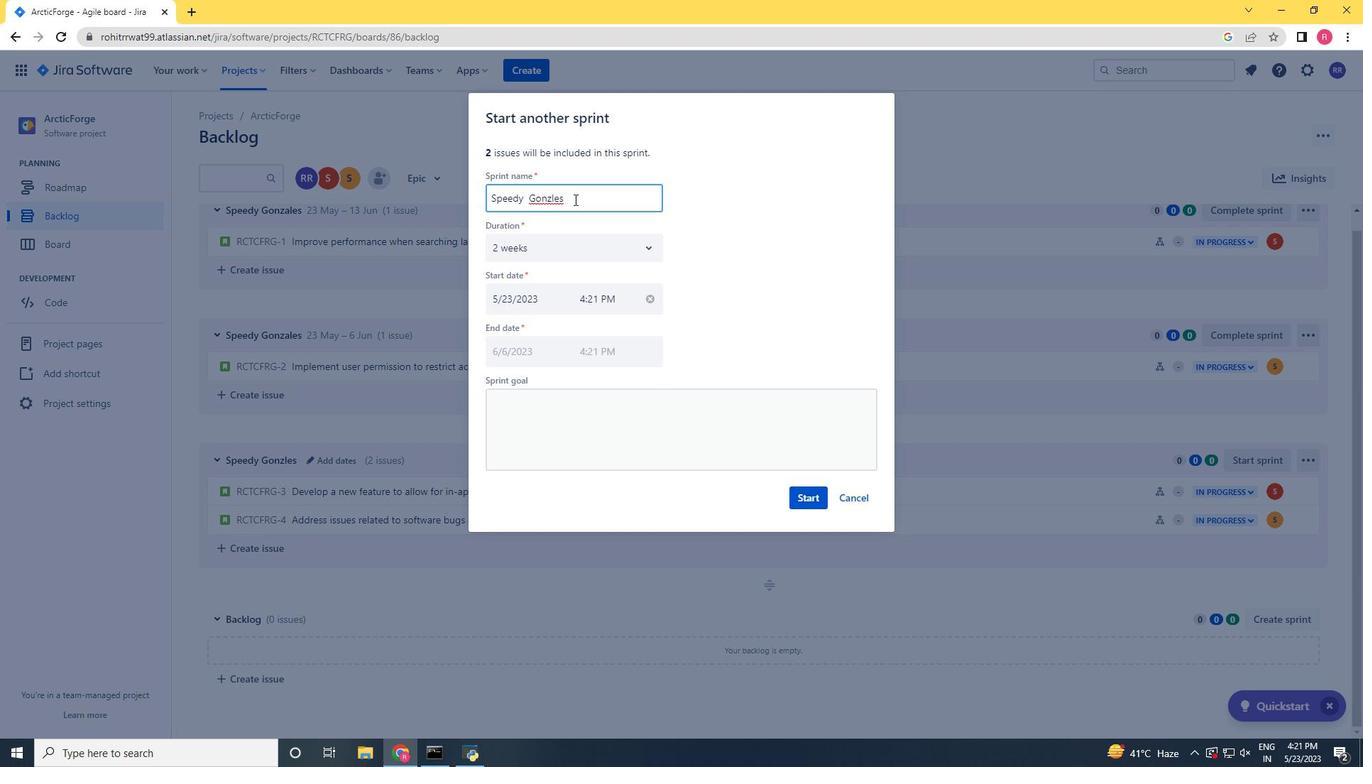 
Action: Key pressed <Key.backspace><Key.backspace><Key.backspace>
Screenshot: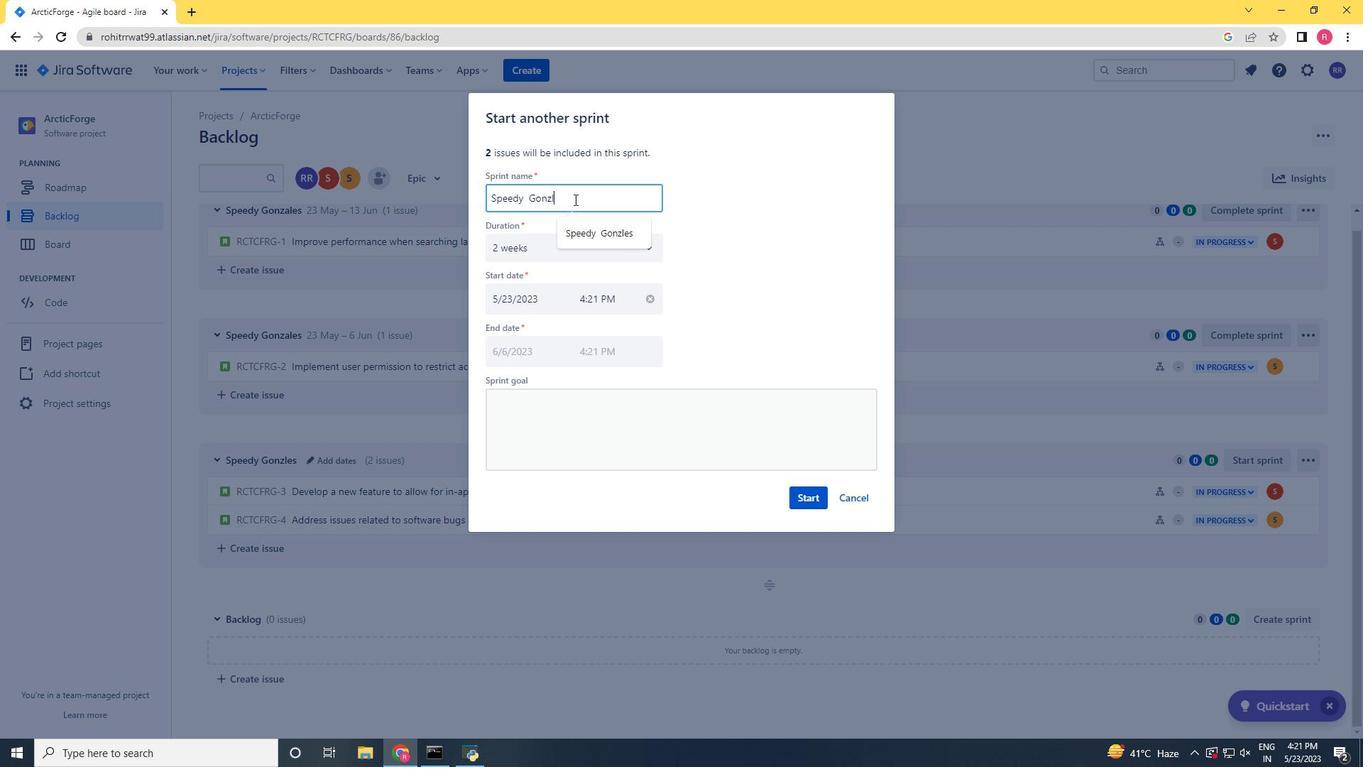 
Action: Mouse moved to (597, 225)
Screenshot: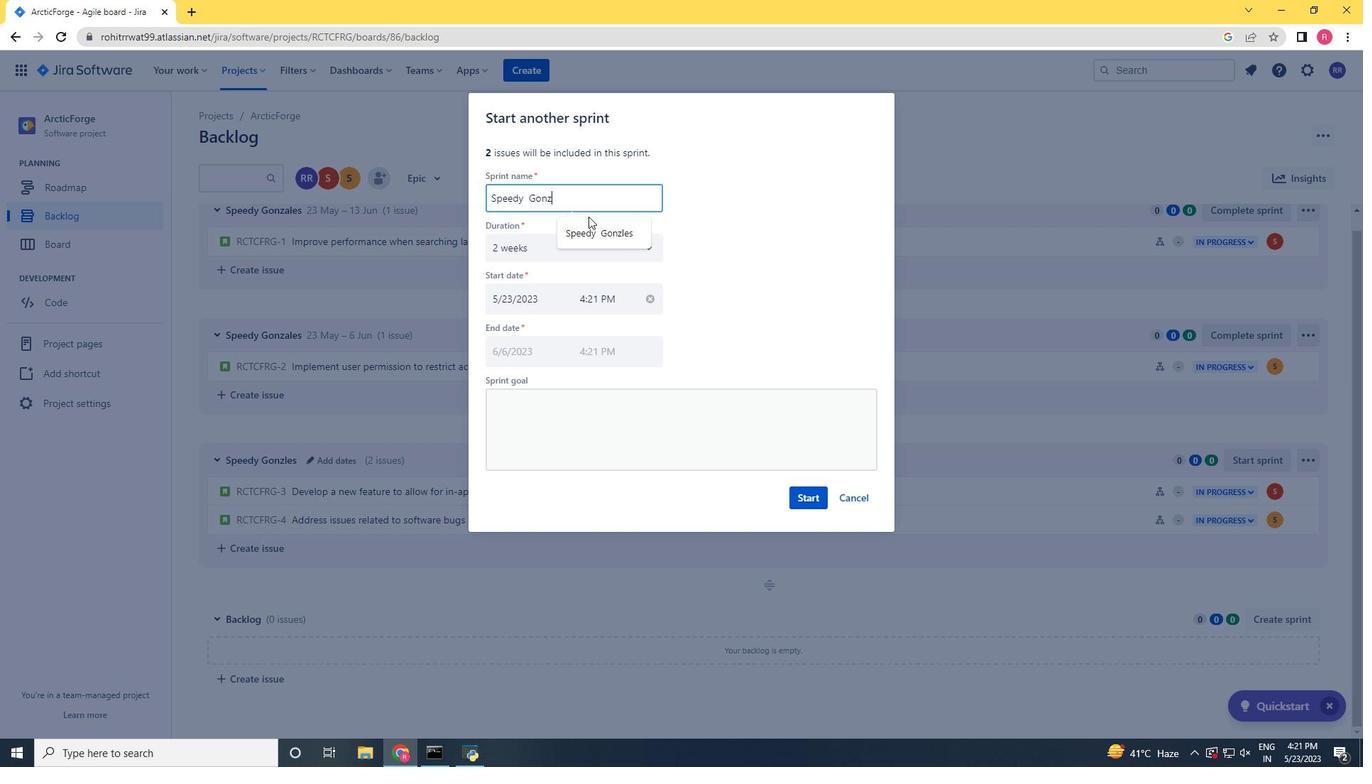 
Action: Mouse pressed left at (597, 225)
Screenshot: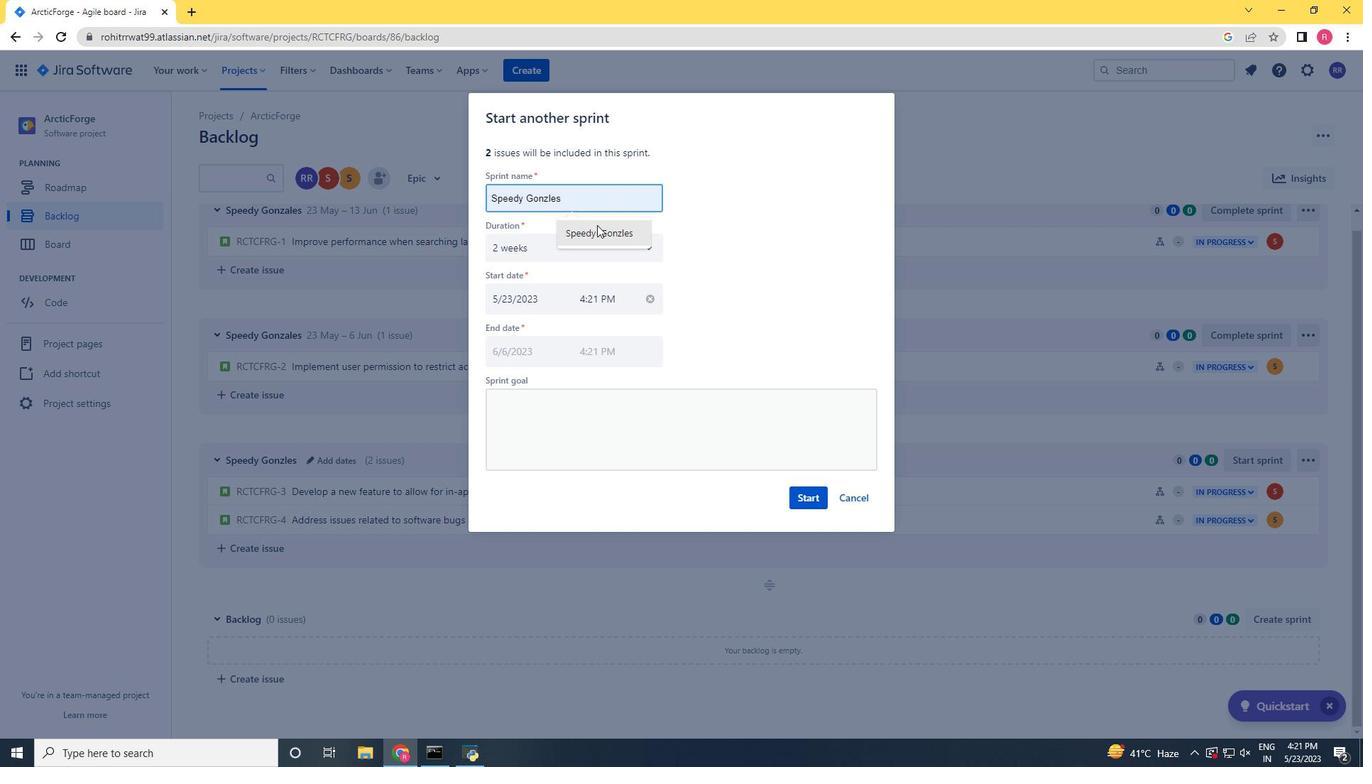
Action: Mouse moved to (801, 507)
Screenshot: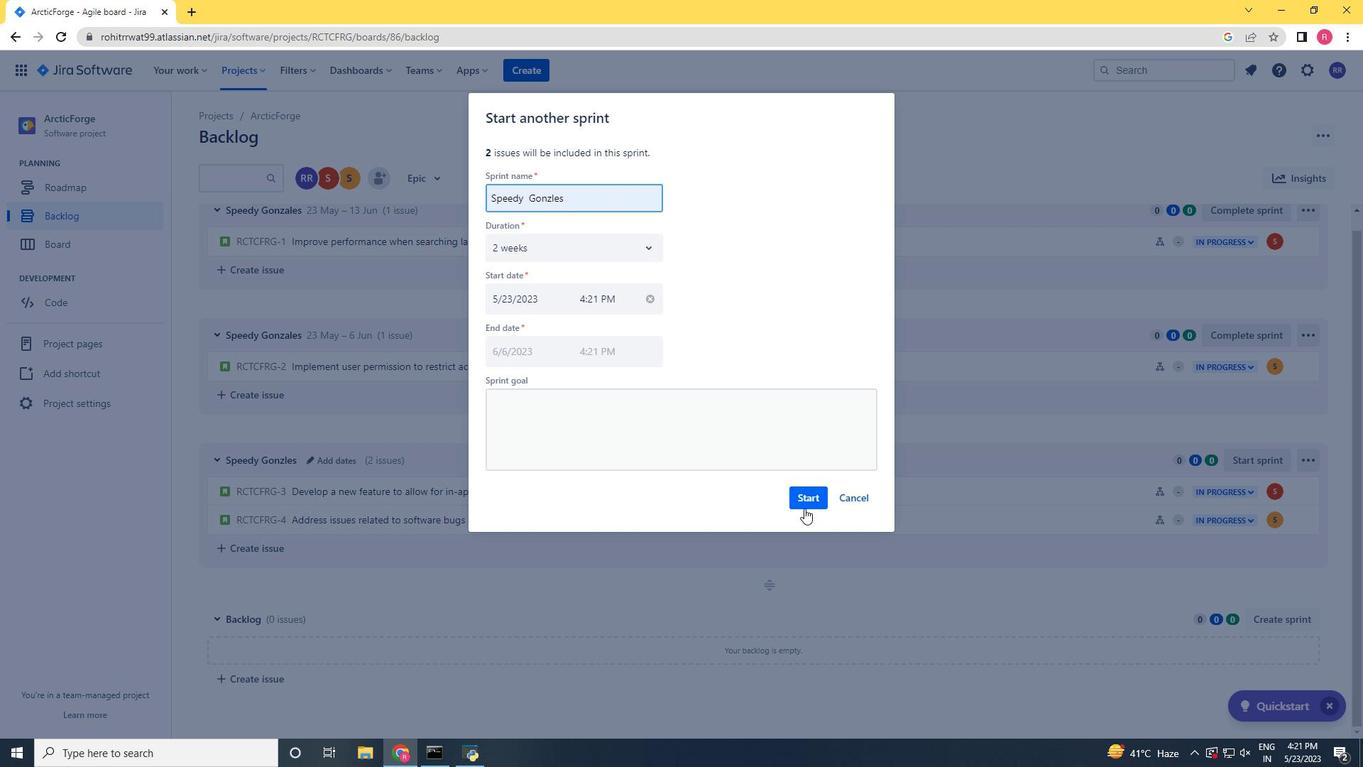
Action: Mouse pressed left at (801, 507)
Screenshot: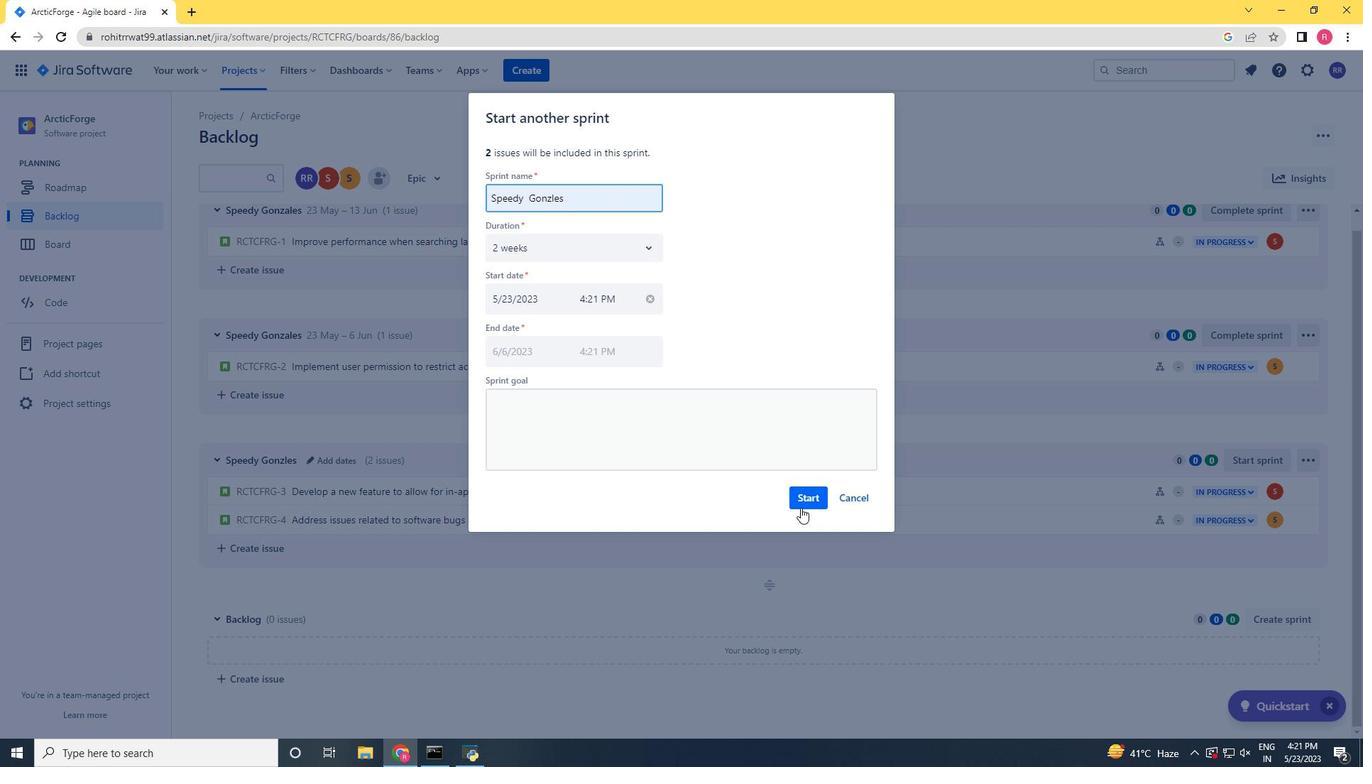 
Action: Mouse moved to (79, 210)
Screenshot: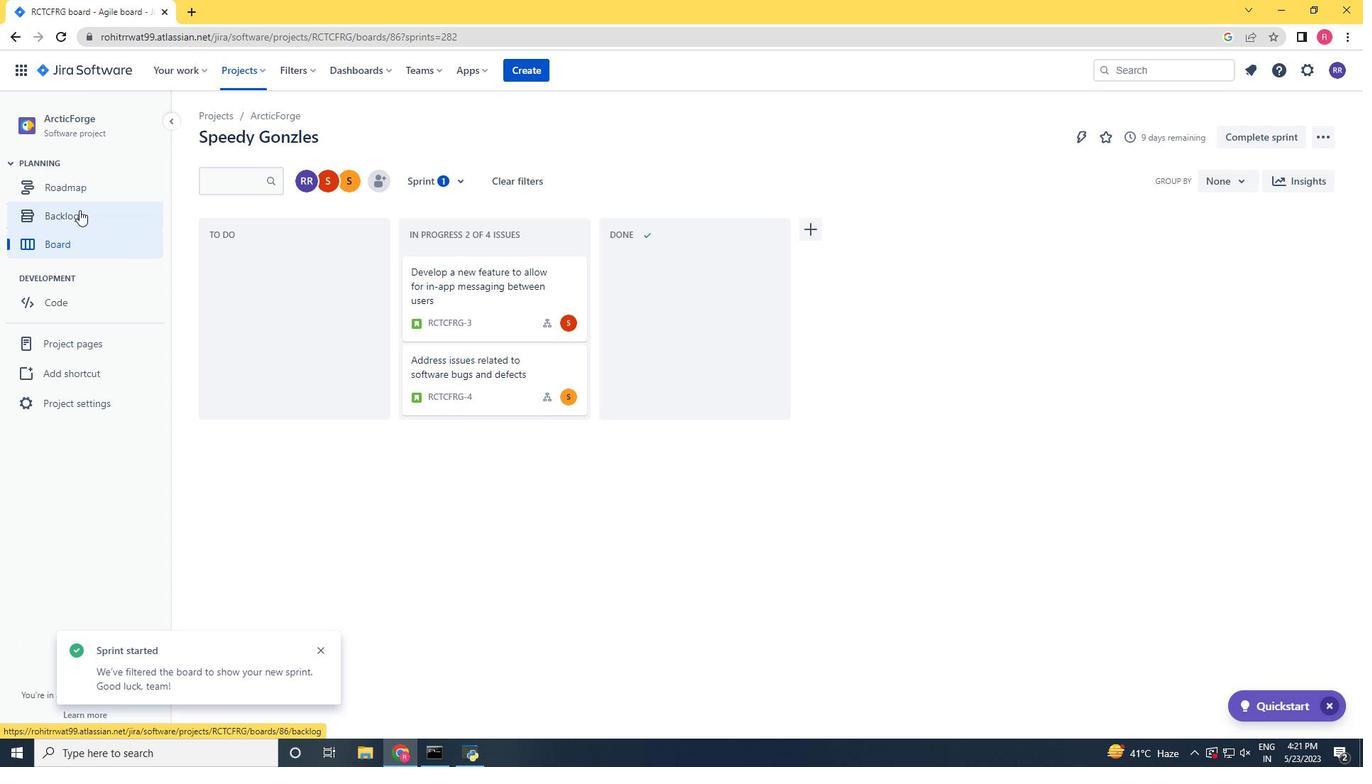
Action: Mouse pressed left at (79, 210)
Screenshot: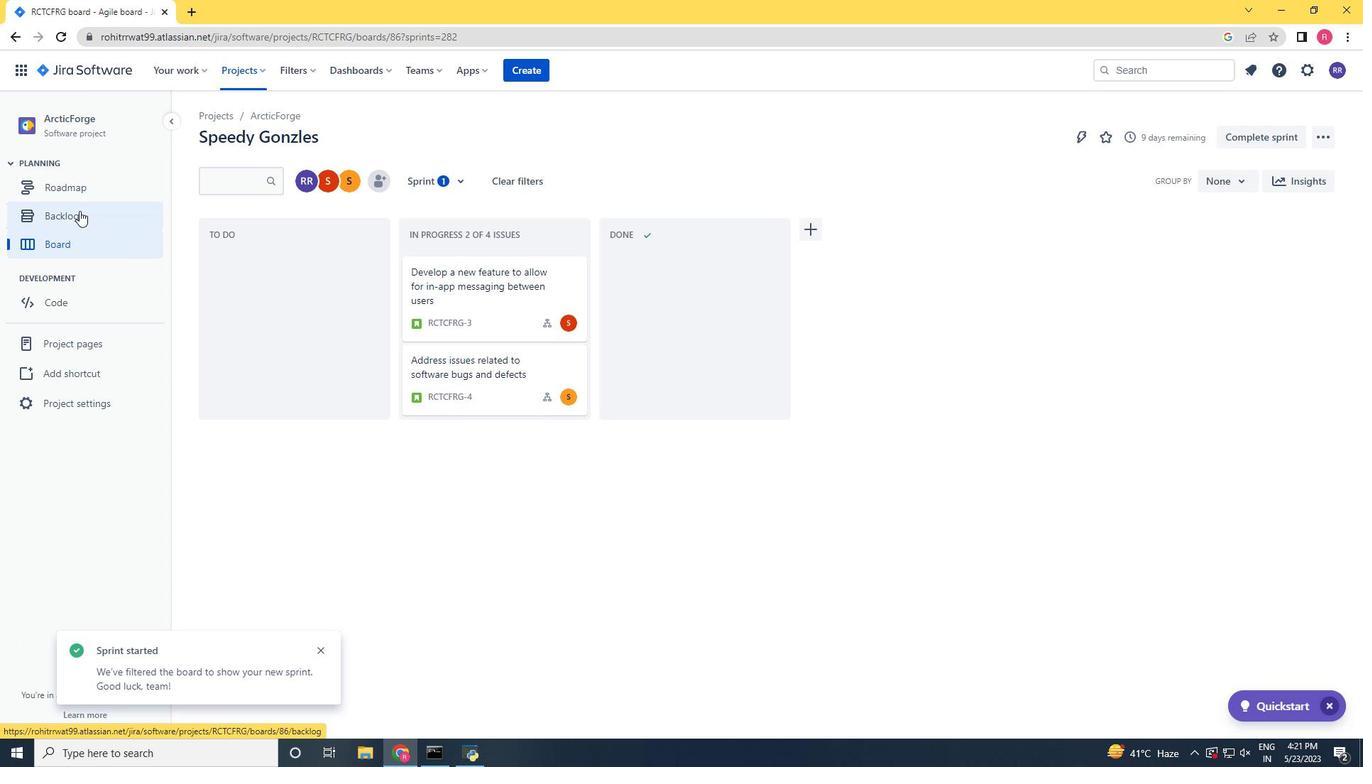 
Action: Mouse moved to (324, 216)
Screenshot: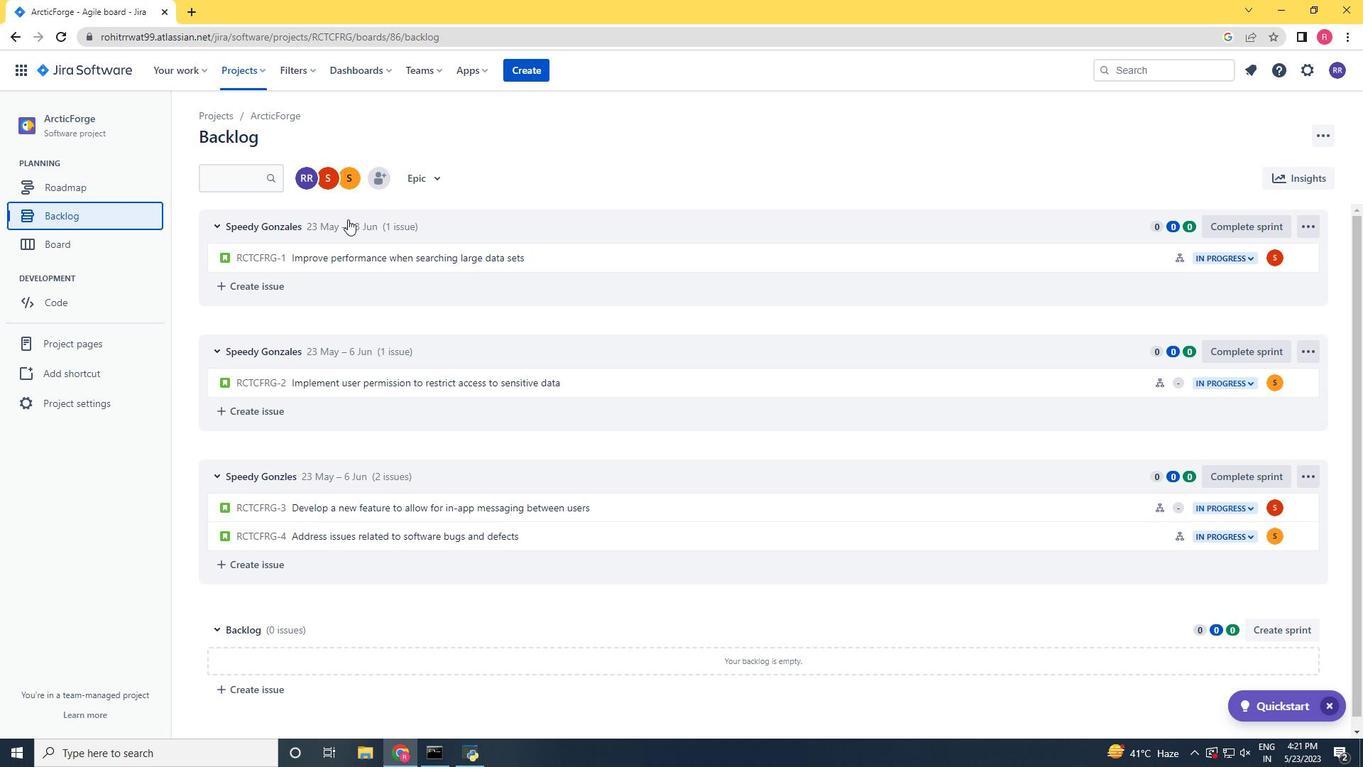 
